 Task: Find connections with filter location Níjar with filter topic #Jobhunterswith filter profile language English with filter current company IMI Precision Engineering with filter school Awadesh Pratap Singh University, Rewa with filter industry Wholesale Apparel and Sewing Supplies with filter service category Management with filter keywords title Board of Directors
Action: Mouse moved to (499, 63)
Screenshot: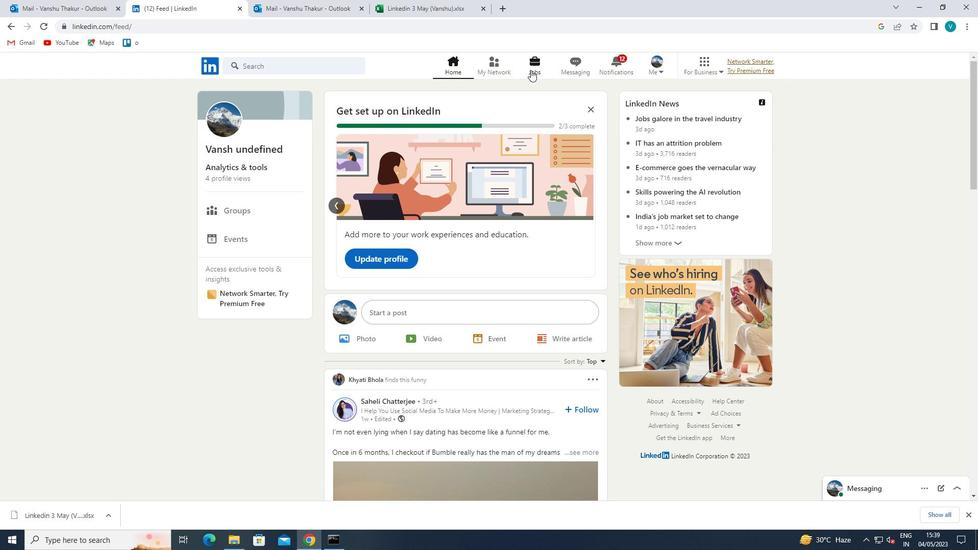 
Action: Mouse pressed left at (499, 63)
Screenshot: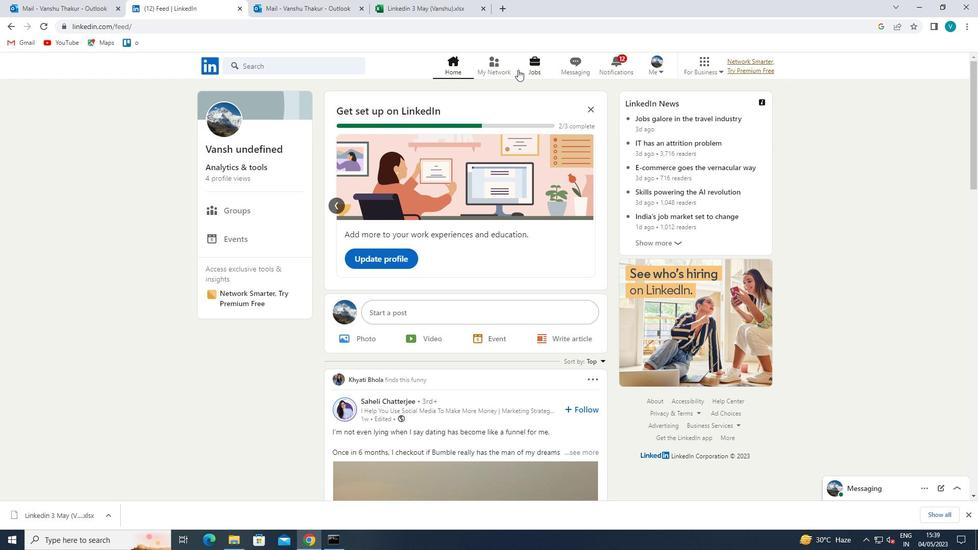 
Action: Mouse moved to (274, 124)
Screenshot: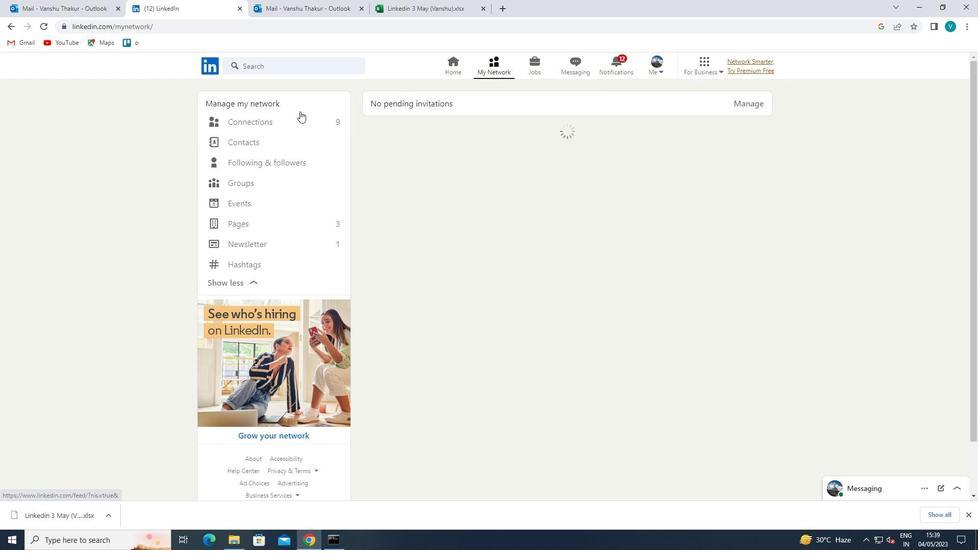 
Action: Mouse pressed left at (274, 124)
Screenshot: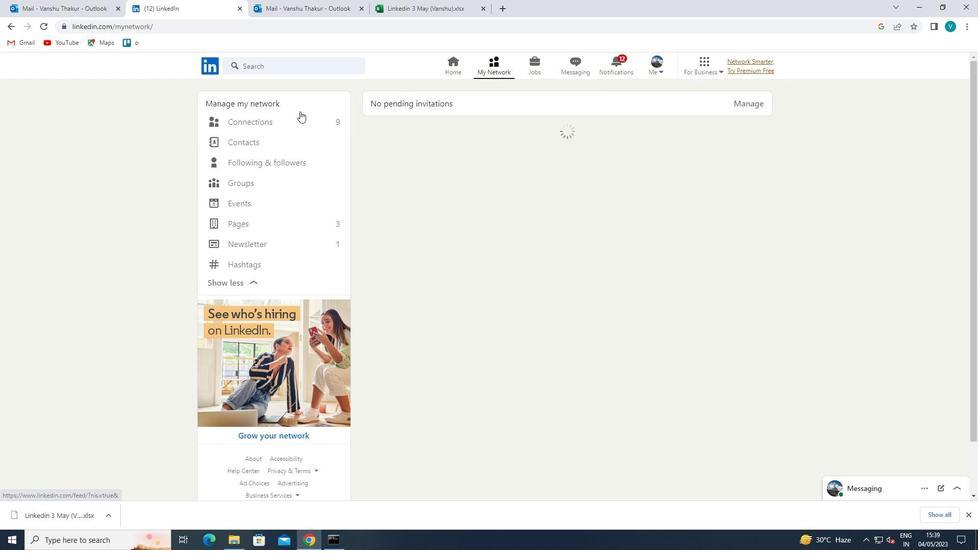 
Action: Mouse moved to (546, 118)
Screenshot: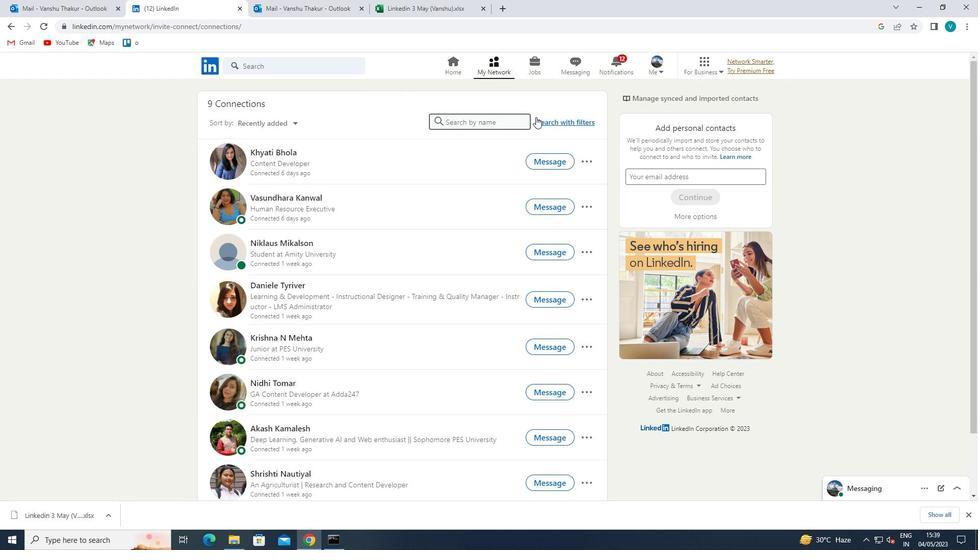 
Action: Mouse pressed left at (546, 118)
Screenshot: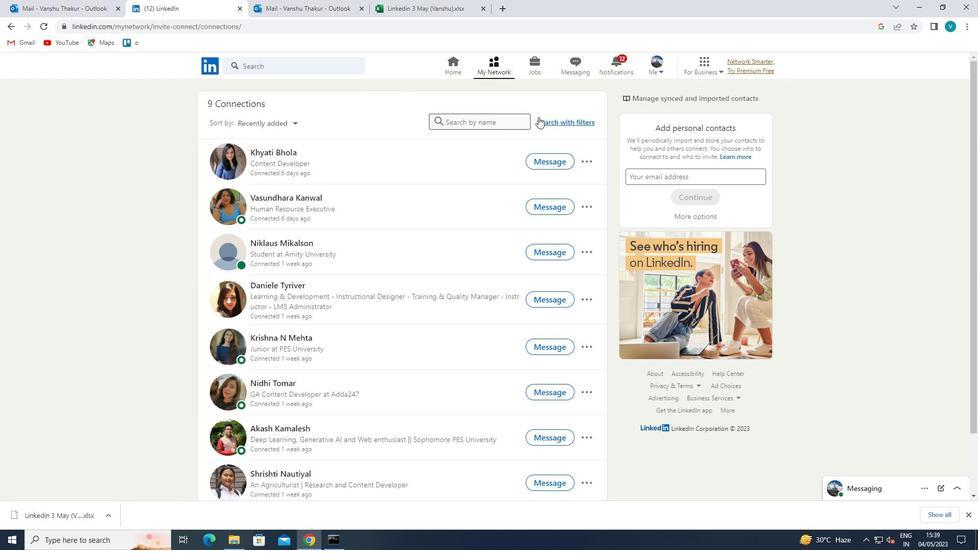 
Action: Mouse moved to (496, 97)
Screenshot: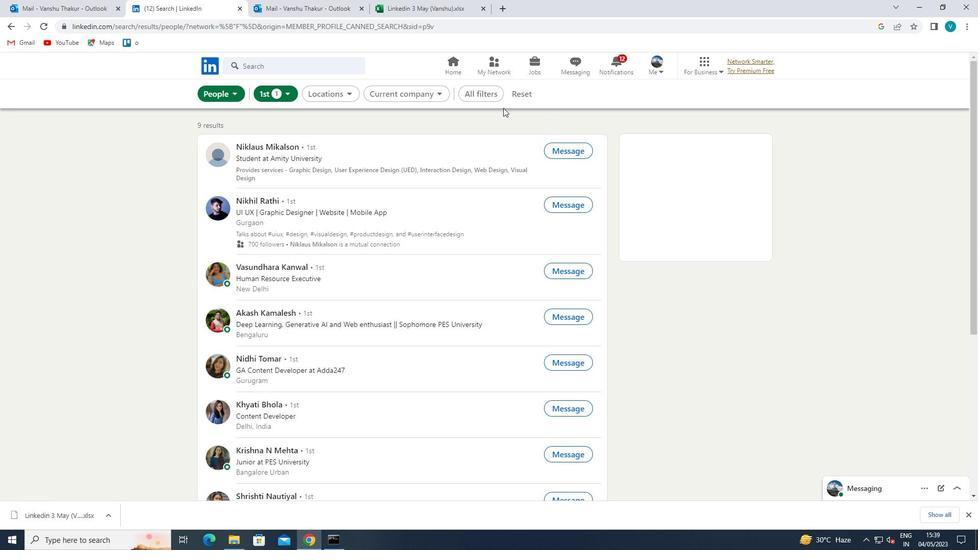 
Action: Mouse pressed left at (496, 97)
Screenshot: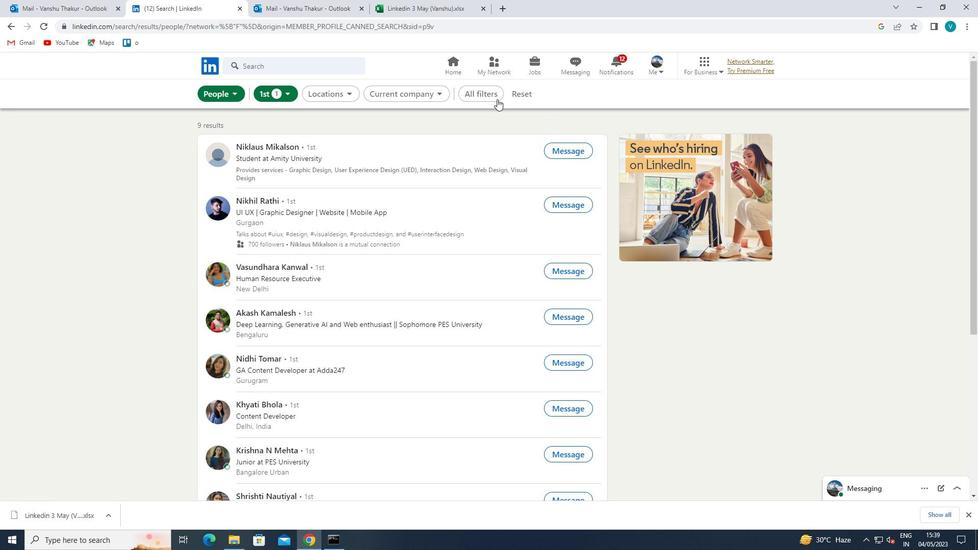 
Action: Mouse moved to (773, 204)
Screenshot: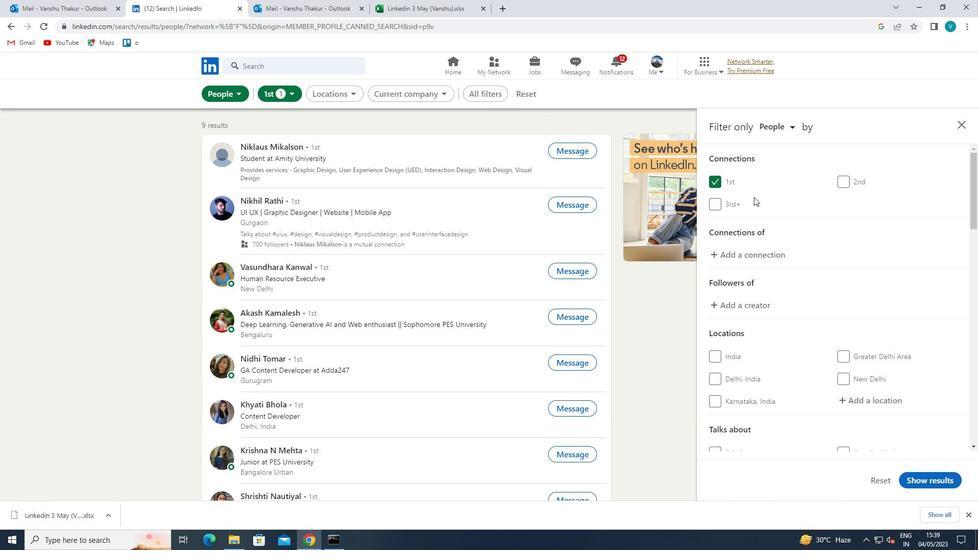 
Action: Mouse scrolled (773, 203) with delta (0, 0)
Screenshot: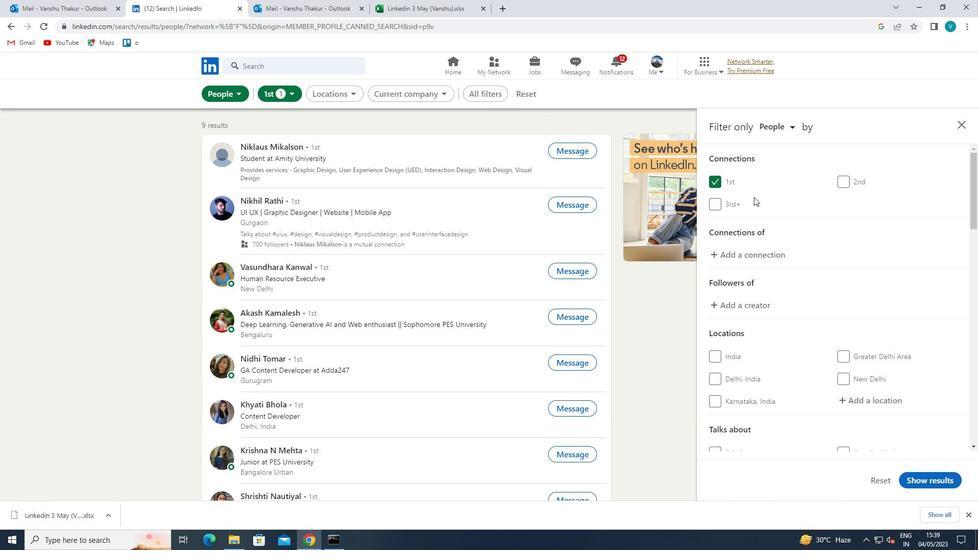 
Action: Mouse moved to (773, 204)
Screenshot: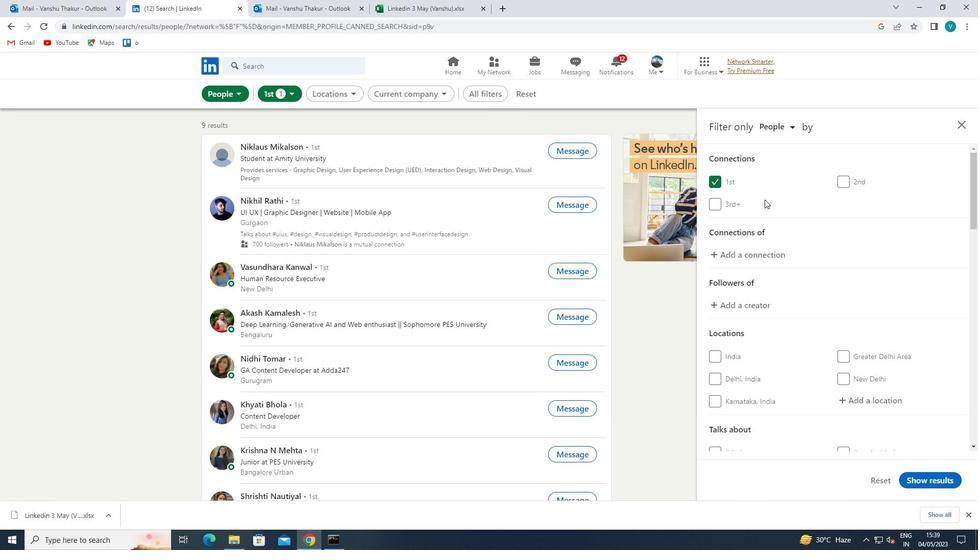
Action: Mouse scrolled (773, 203) with delta (0, 0)
Screenshot: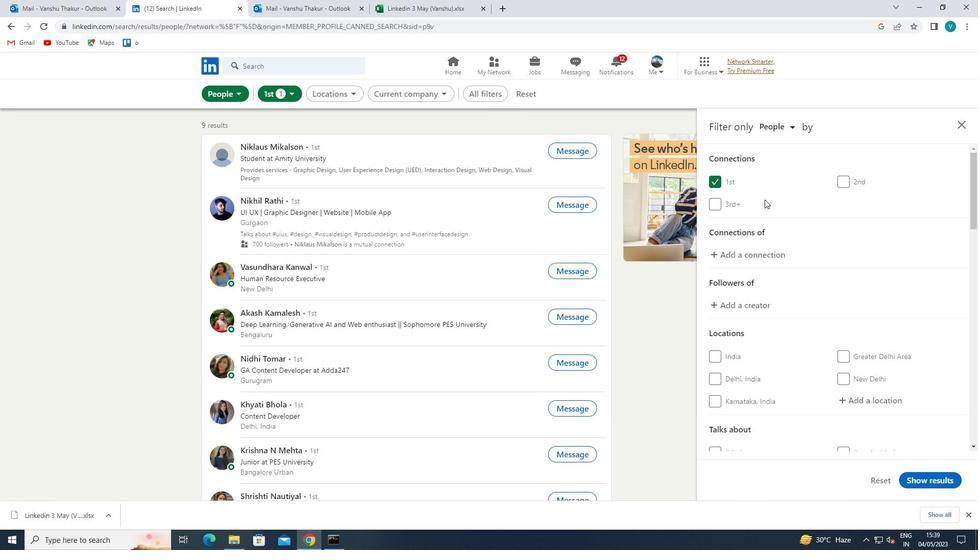 
Action: Mouse moved to (857, 298)
Screenshot: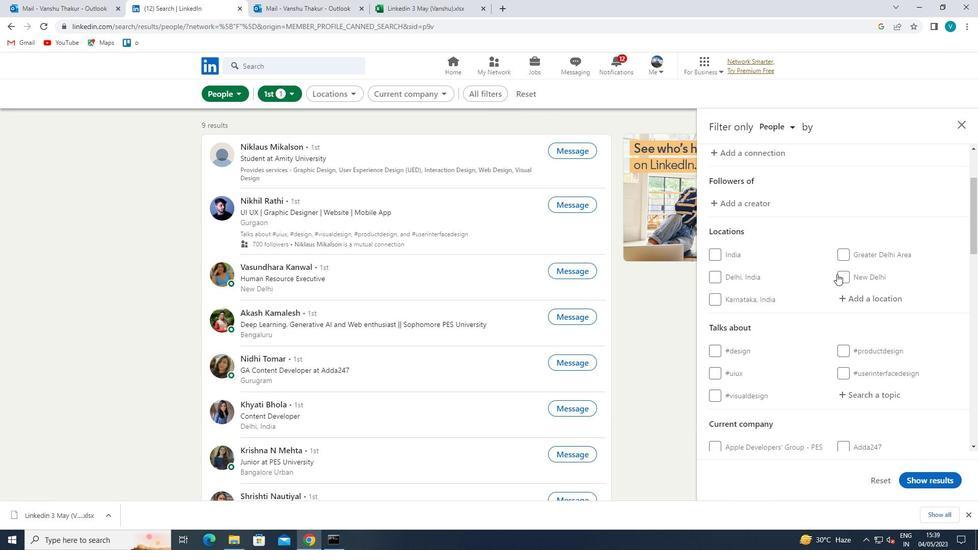 
Action: Mouse pressed left at (857, 298)
Screenshot: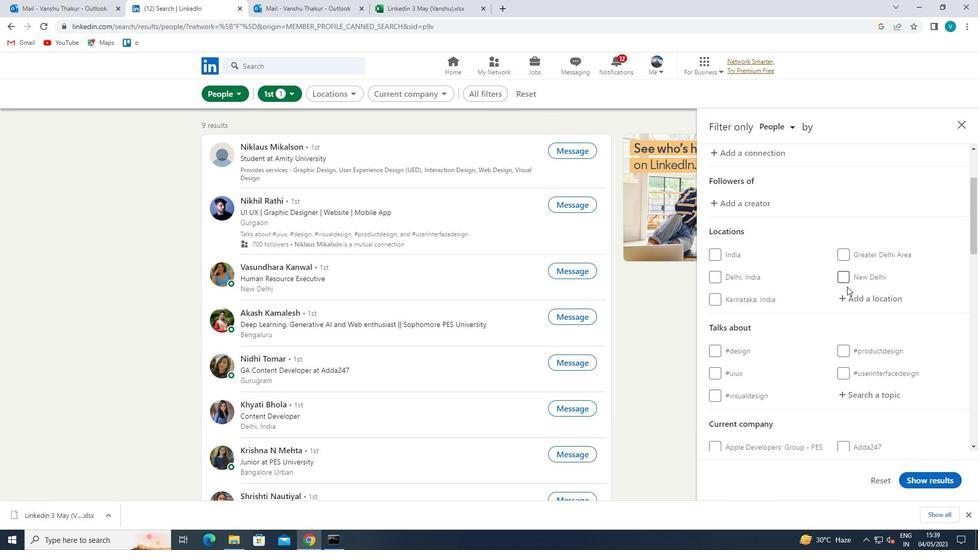 
Action: Mouse moved to (755, 266)
Screenshot: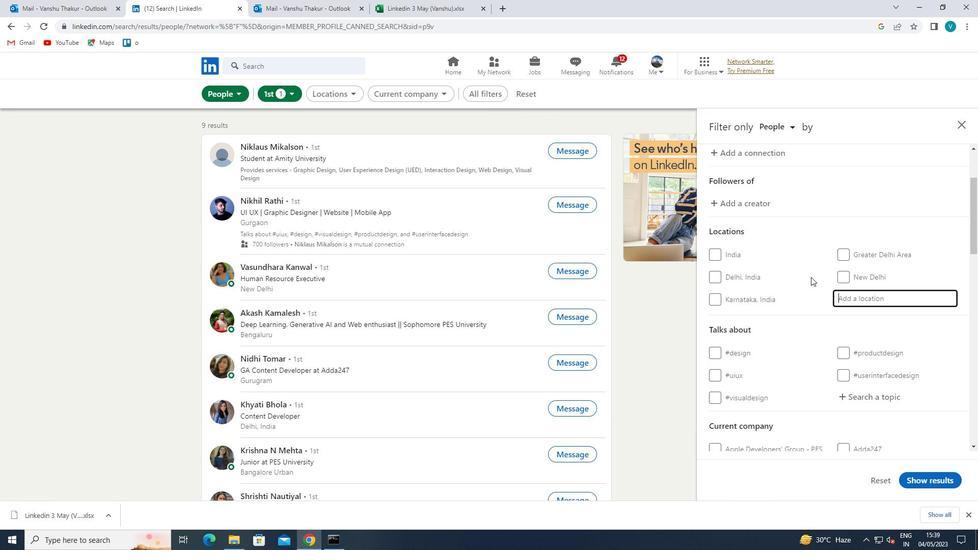 
Action: Key pressed <Key.shift>NIJAR
Screenshot: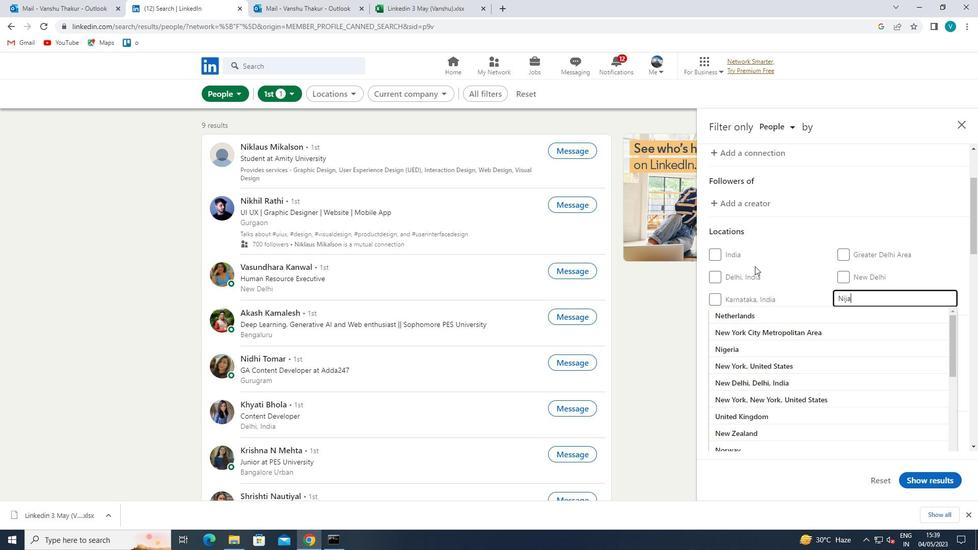 
Action: Mouse moved to (751, 313)
Screenshot: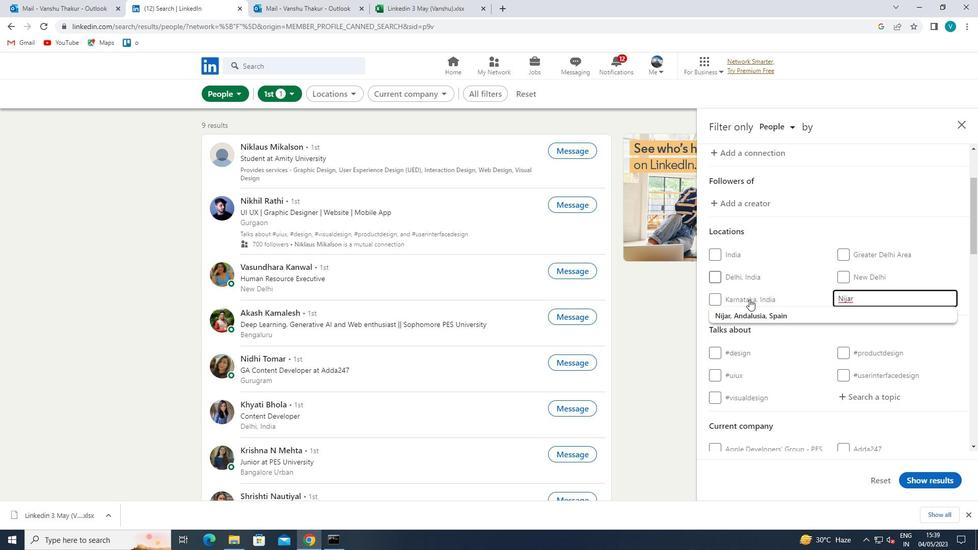 
Action: Mouse pressed left at (751, 313)
Screenshot: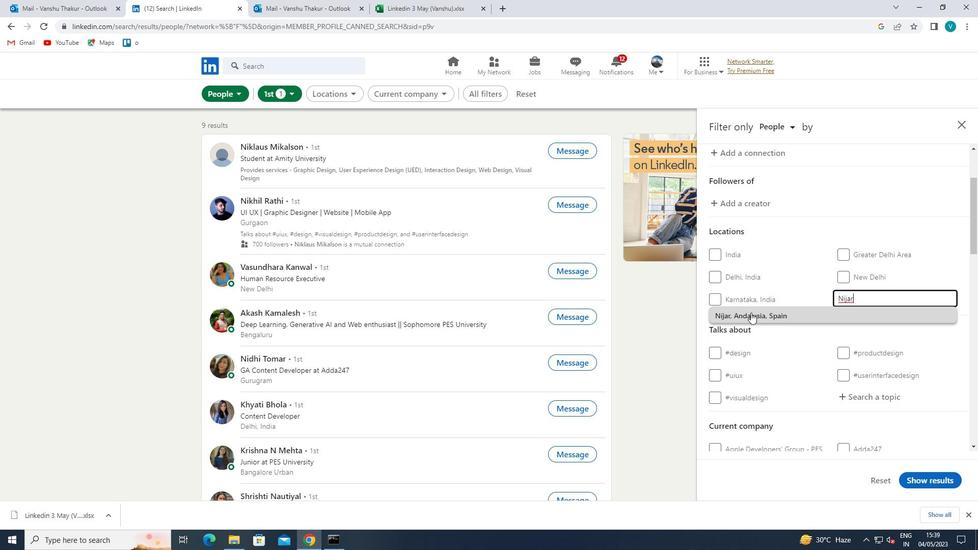 
Action: Mouse moved to (844, 343)
Screenshot: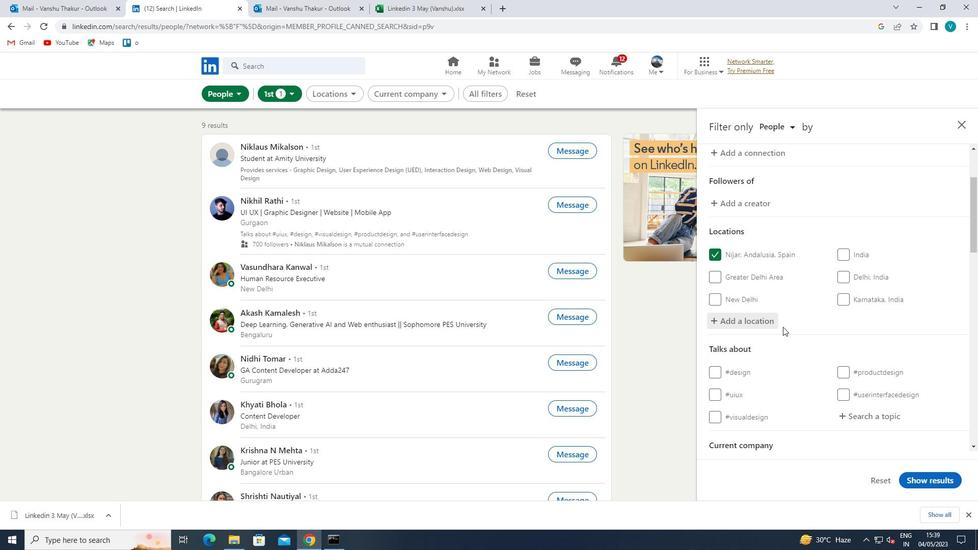 
Action: Mouse scrolled (844, 342) with delta (0, 0)
Screenshot: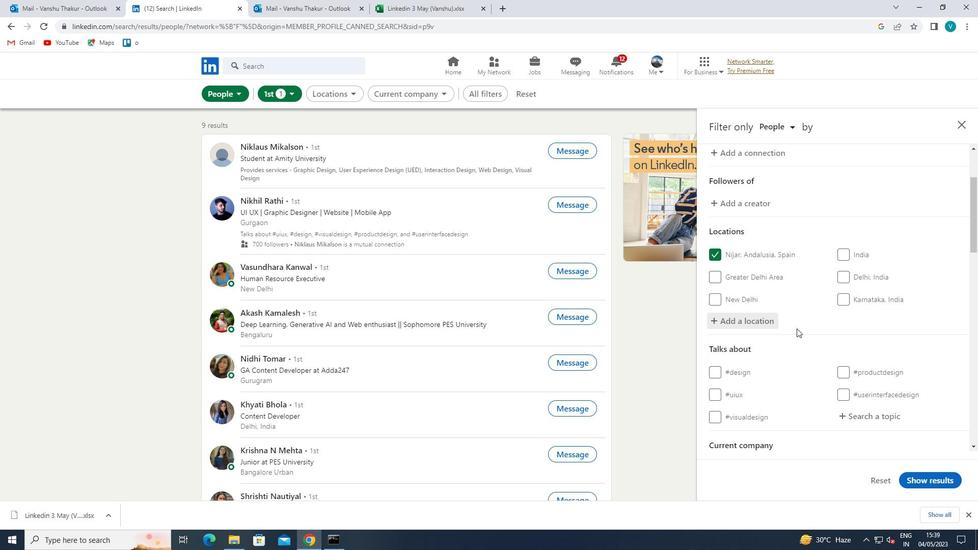 
Action: Mouse moved to (862, 362)
Screenshot: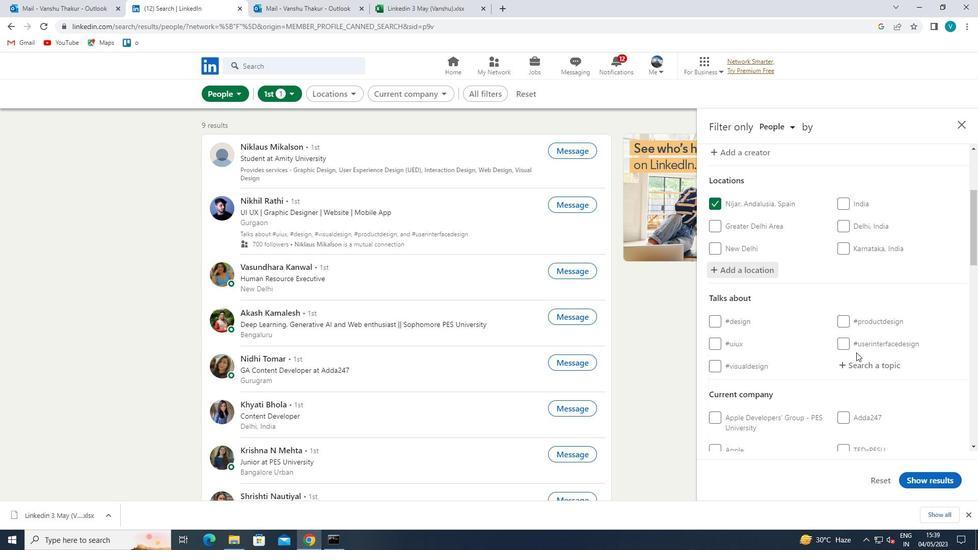 
Action: Mouse pressed left at (862, 362)
Screenshot: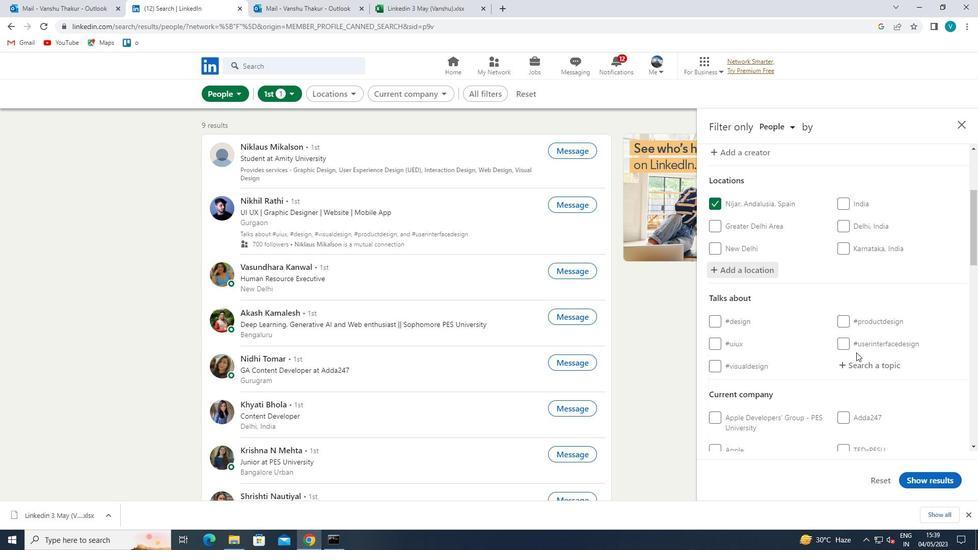 
Action: Mouse moved to (616, 225)
Screenshot: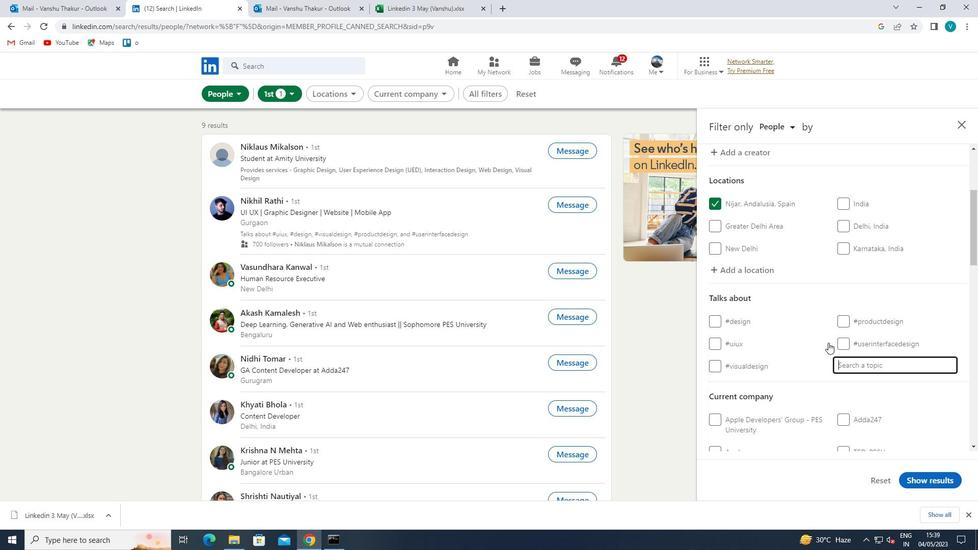 
Action: Key pressed JOBHUNTER
Screenshot: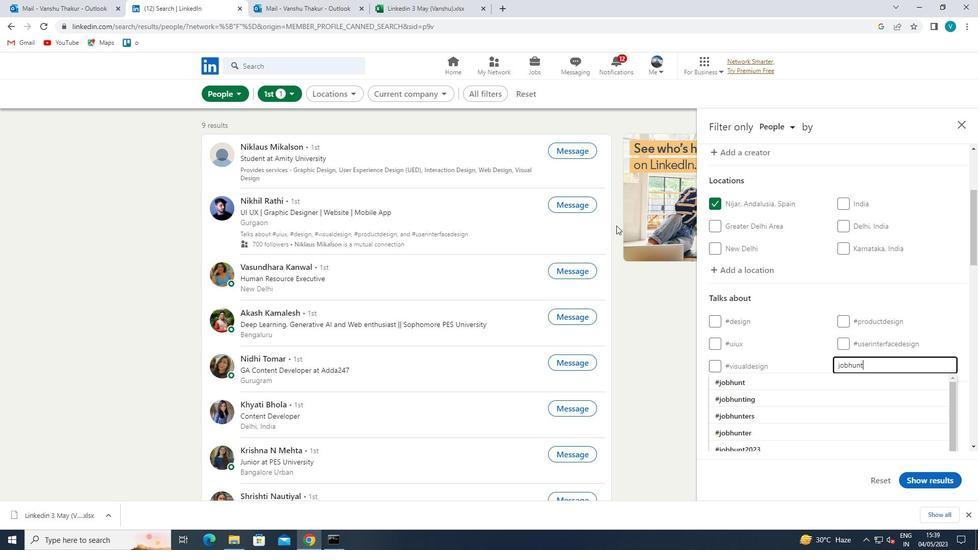 
Action: Mouse moved to (759, 379)
Screenshot: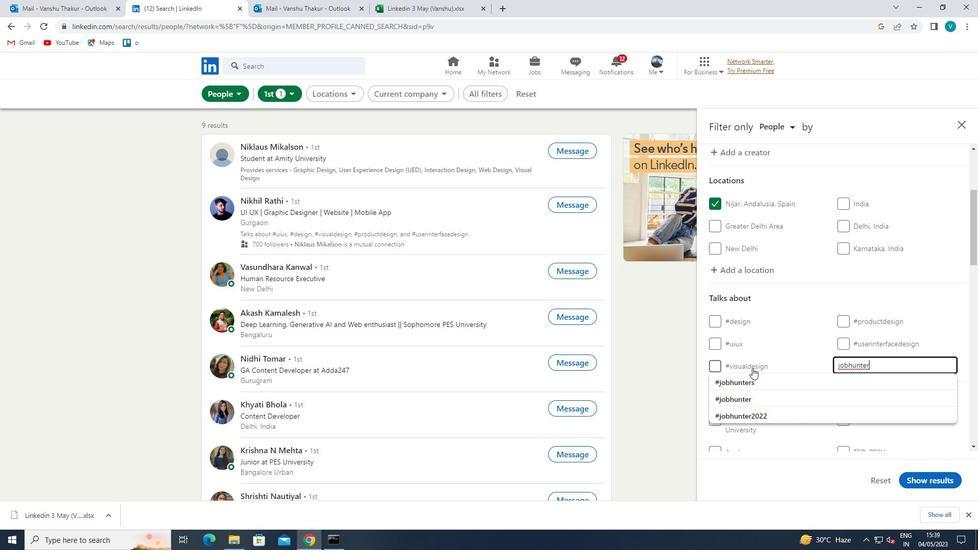 
Action: Mouse pressed left at (759, 379)
Screenshot: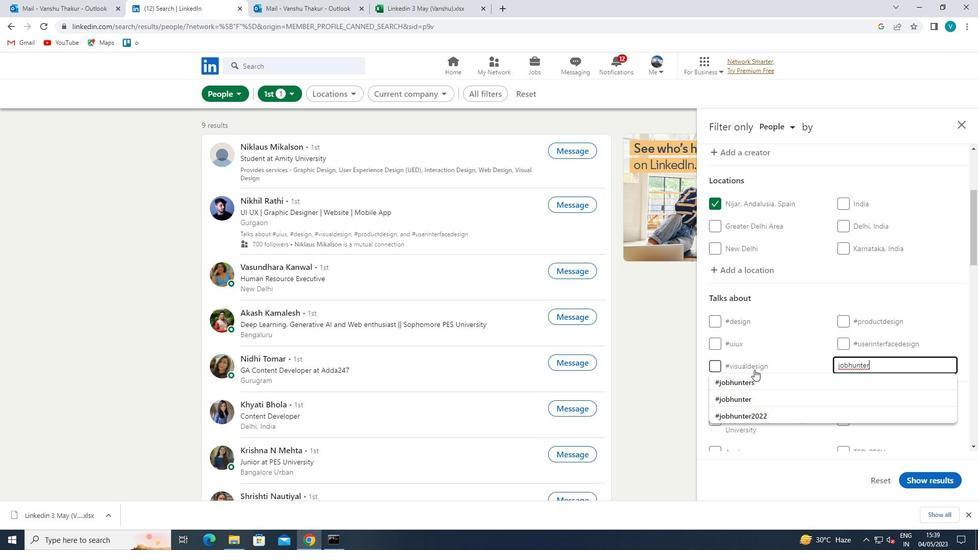 
Action: Mouse moved to (778, 328)
Screenshot: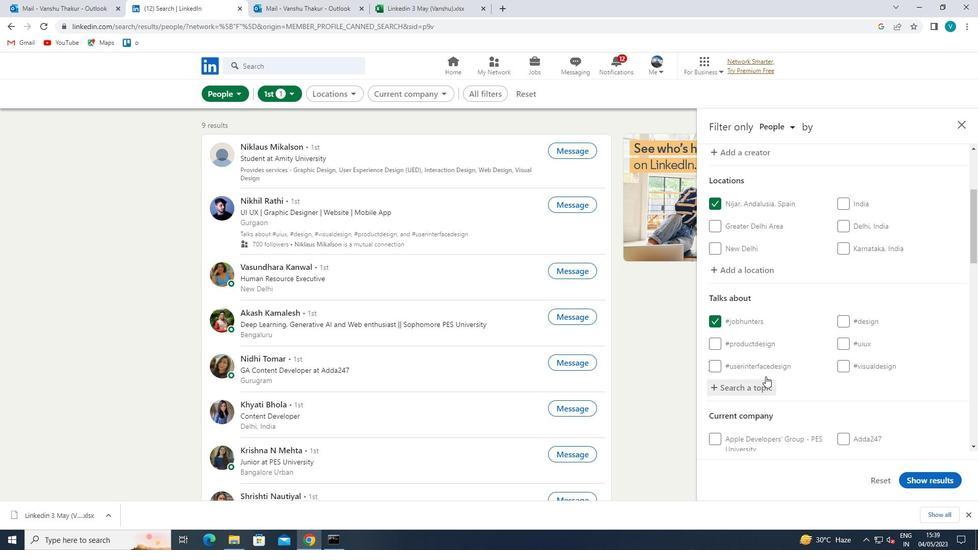 
Action: Mouse scrolled (778, 328) with delta (0, 0)
Screenshot: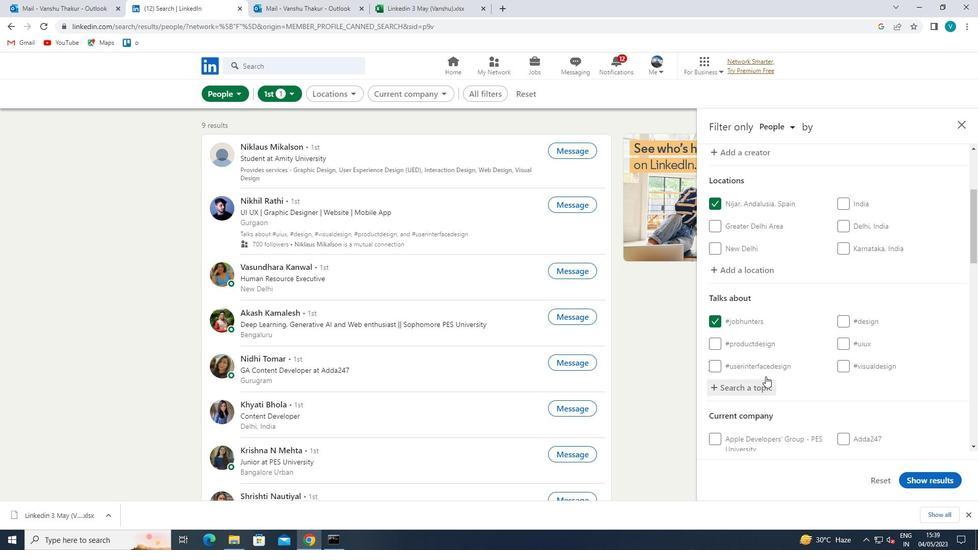 
Action: Mouse moved to (780, 328)
Screenshot: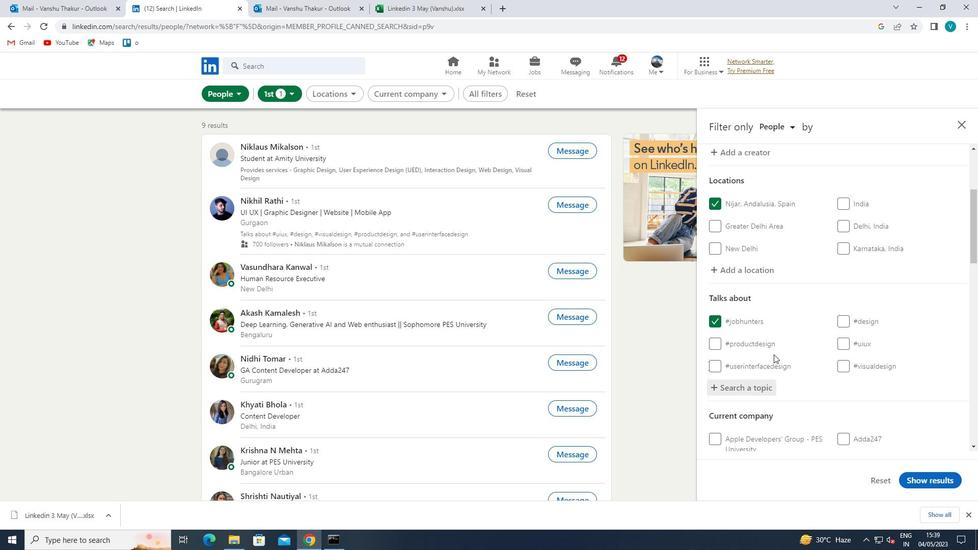 
Action: Mouse scrolled (780, 327) with delta (0, 0)
Screenshot: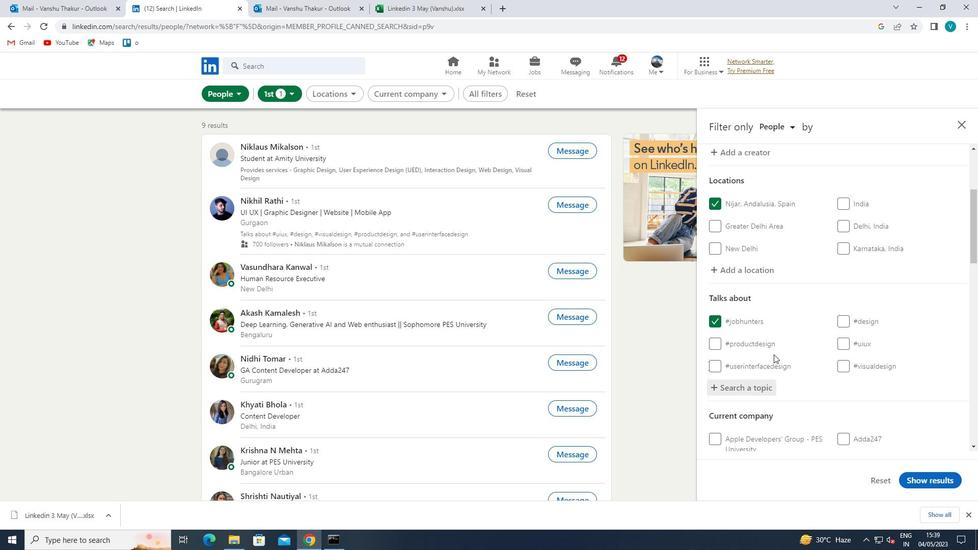 
Action: Mouse moved to (782, 328)
Screenshot: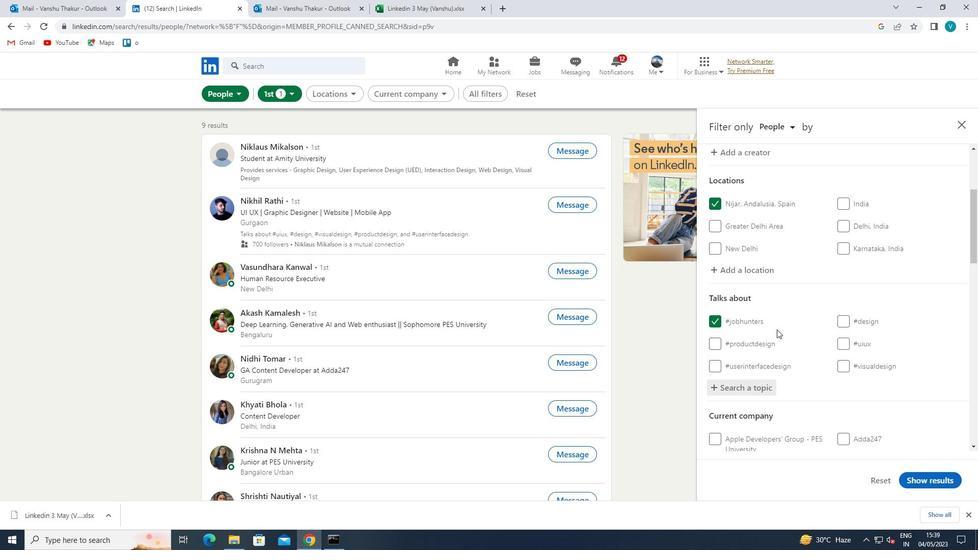 
Action: Mouse scrolled (782, 327) with delta (0, 0)
Screenshot: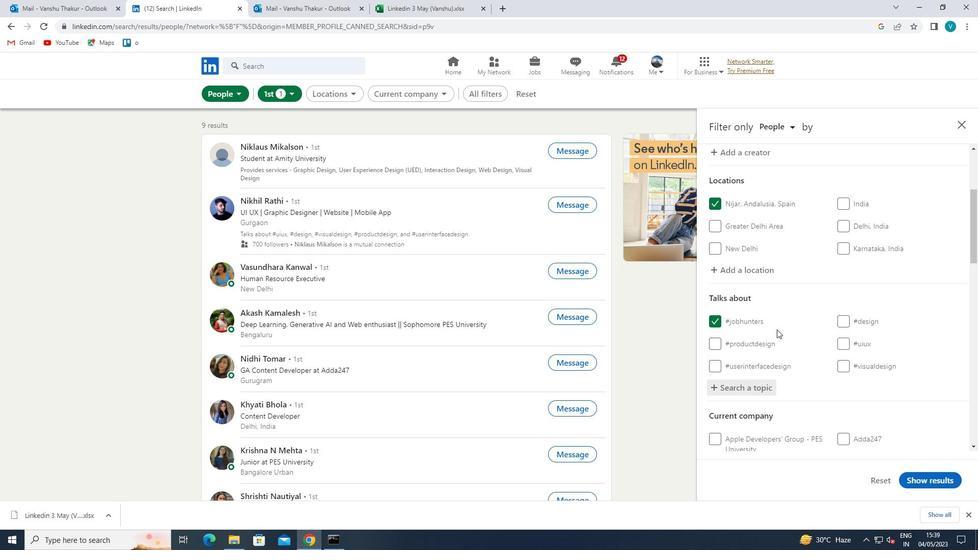 
Action: Mouse moved to (826, 338)
Screenshot: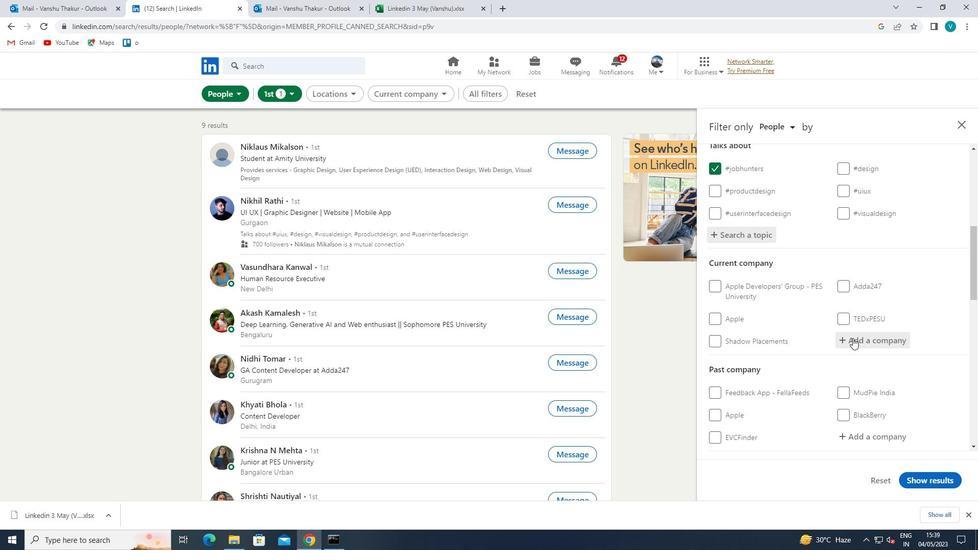 
Action: Mouse scrolled (826, 337) with delta (0, 0)
Screenshot: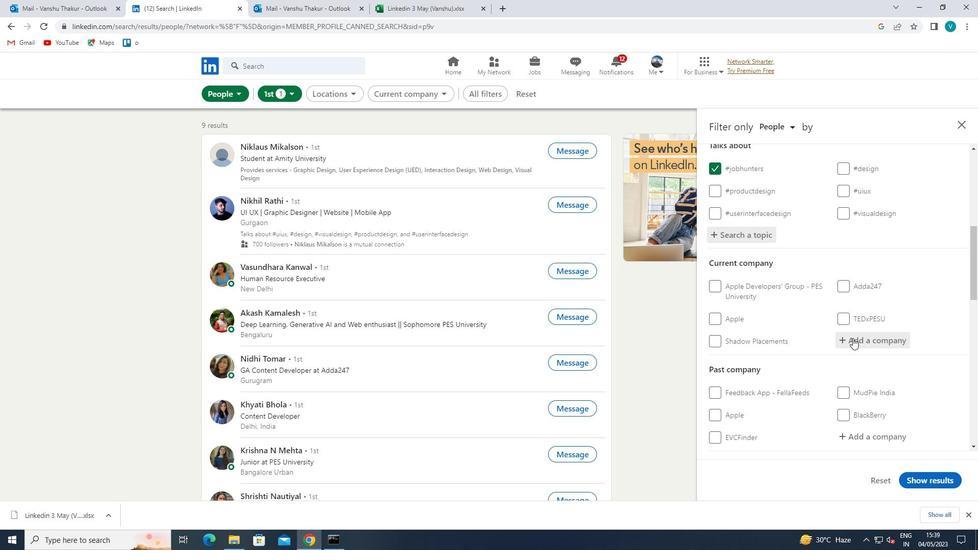 
Action: Mouse moved to (816, 339)
Screenshot: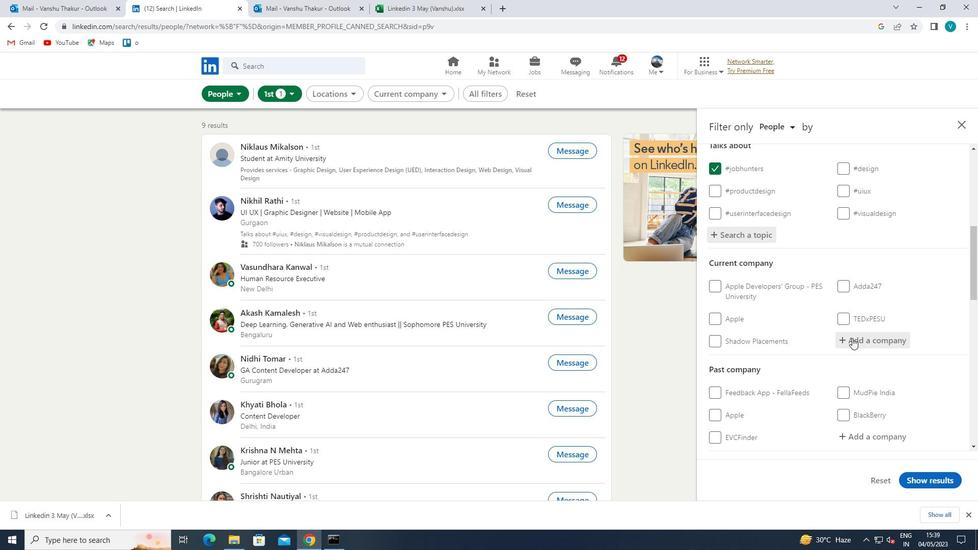 
Action: Mouse scrolled (816, 338) with delta (0, 0)
Screenshot: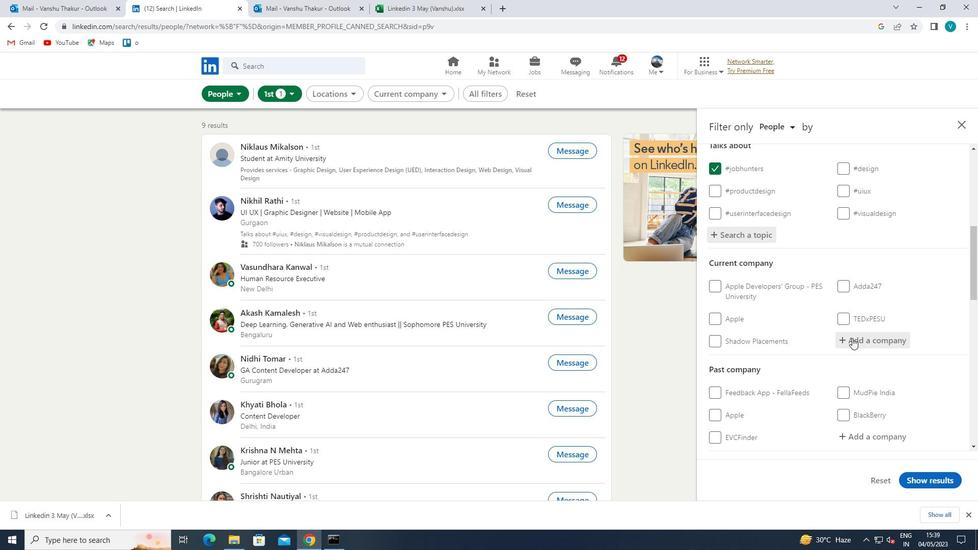
Action: Mouse moved to (813, 339)
Screenshot: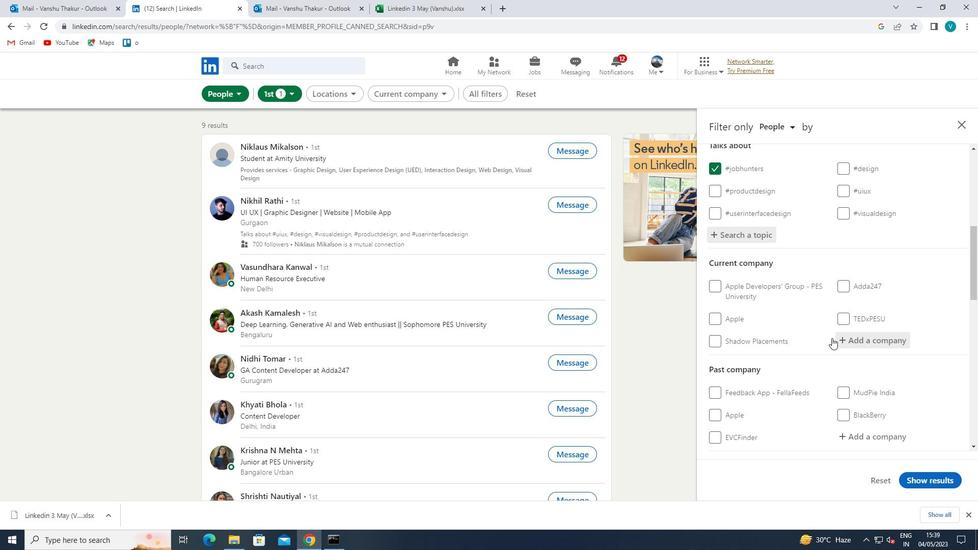 
Action: Mouse scrolled (813, 339) with delta (0, 0)
Screenshot: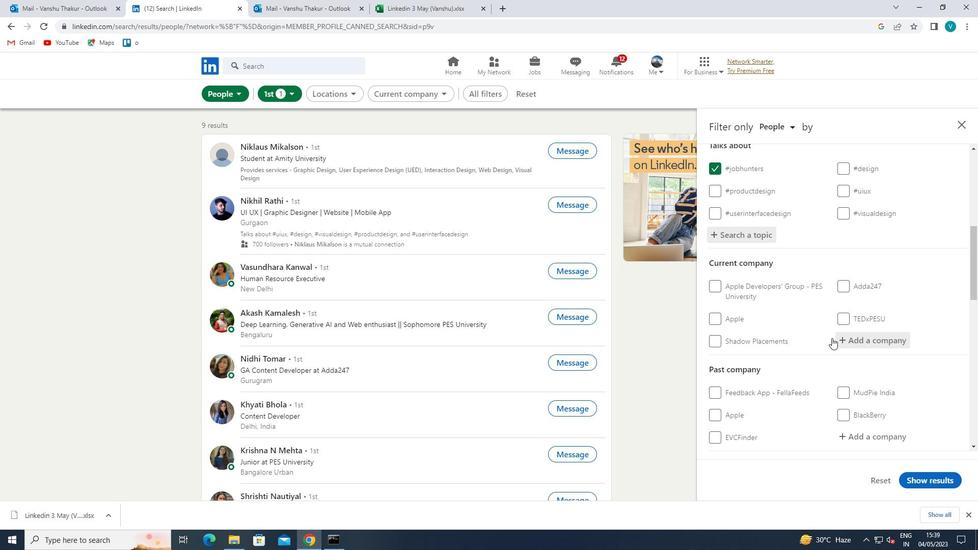 
Action: Mouse moved to (810, 339)
Screenshot: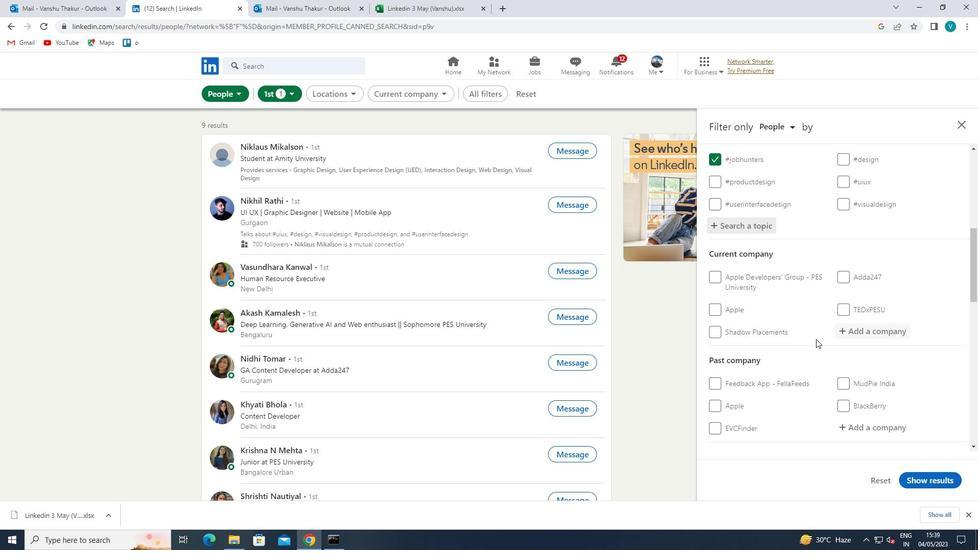 
Action: Mouse scrolled (810, 339) with delta (0, 0)
Screenshot: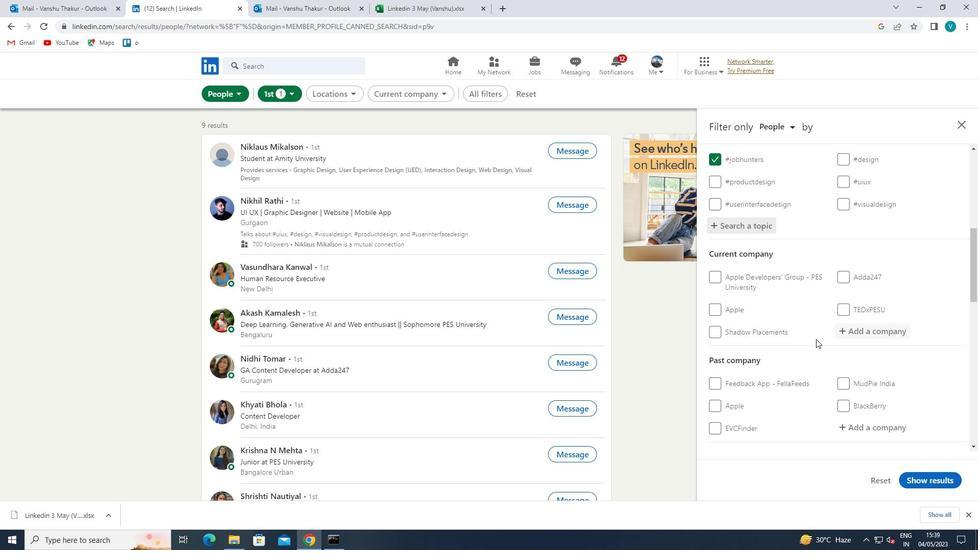 
Action: Mouse moved to (806, 339)
Screenshot: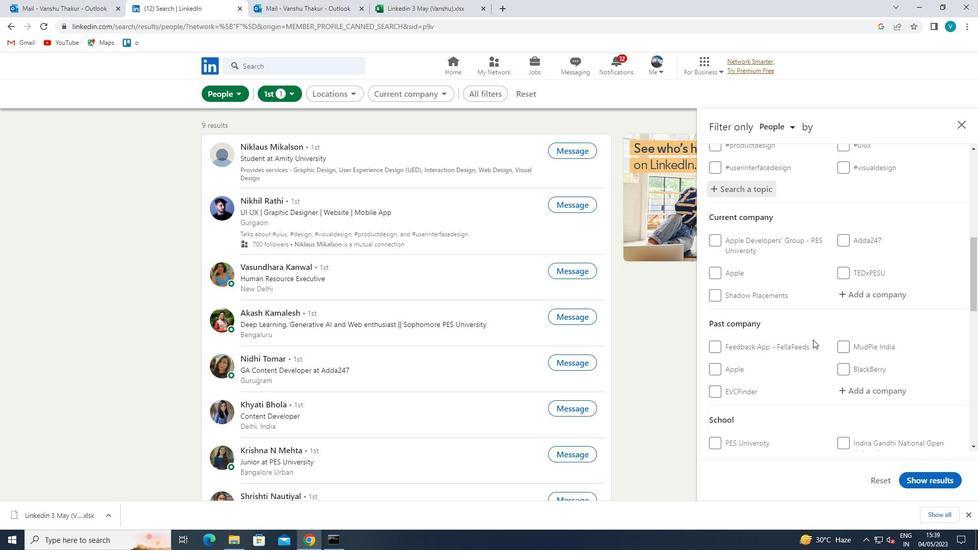 
Action: Mouse scrolled (806, 339) with delta (0, 0)
Screenshot: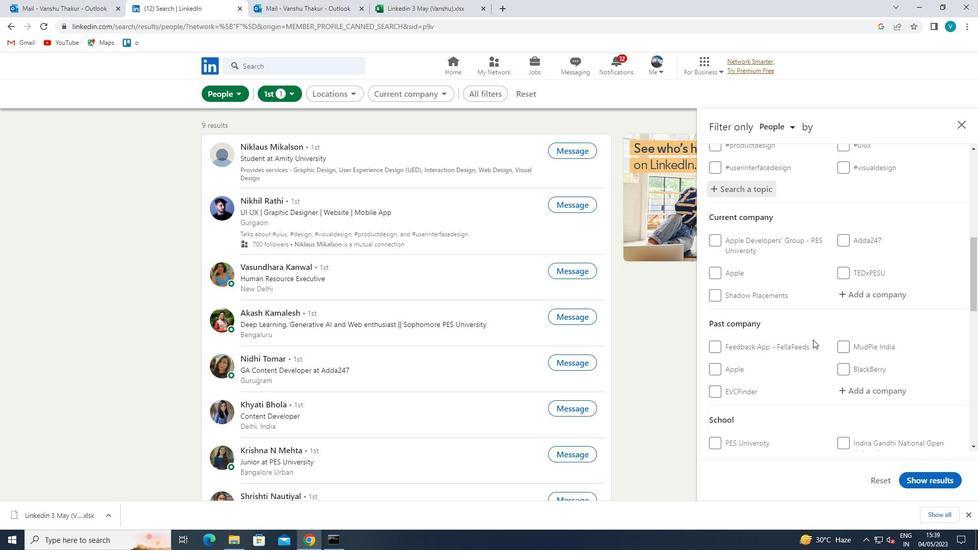 
Action: Mouse moved to (804, 339)
Screenshot: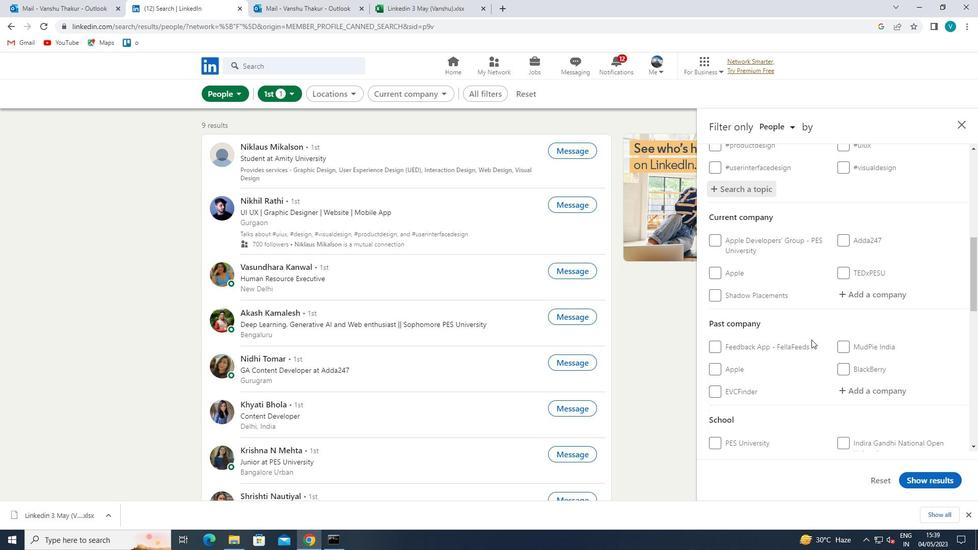 
Action: Mouse scrolled (804, 339) with delta (0, 0)
Screenshot: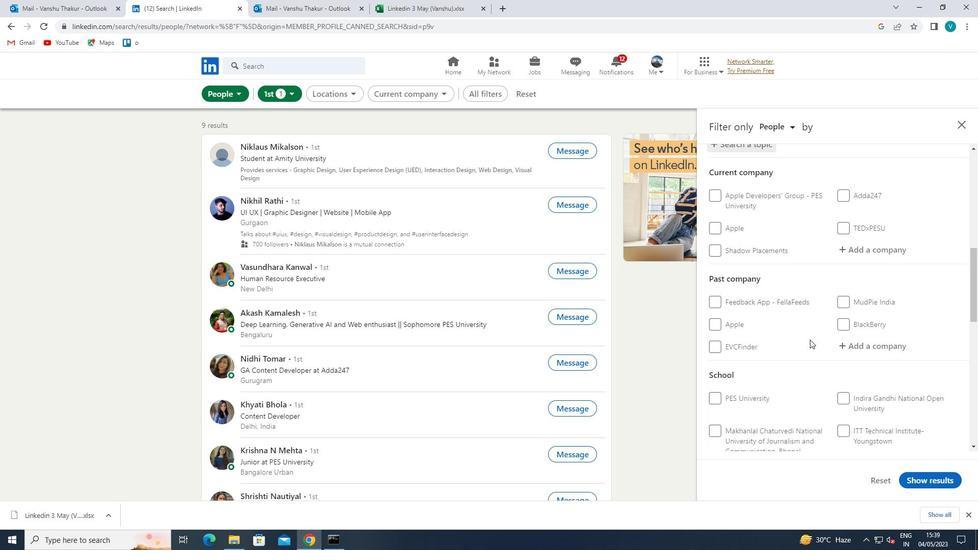 
Action: Mouse scrolled (804, 339) with delta (0, 0)
Screenshot: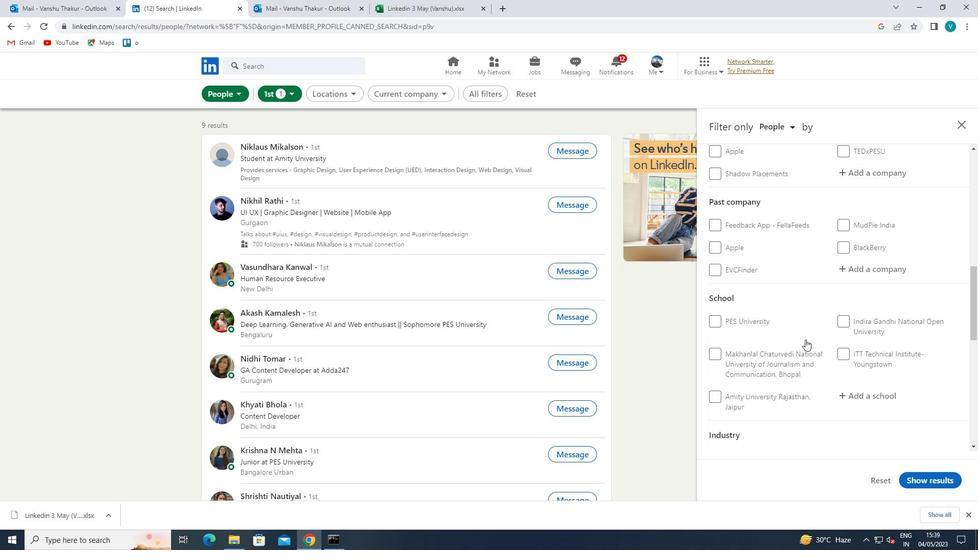 
Action: Mouse moved to (718, 386)
Screenshot: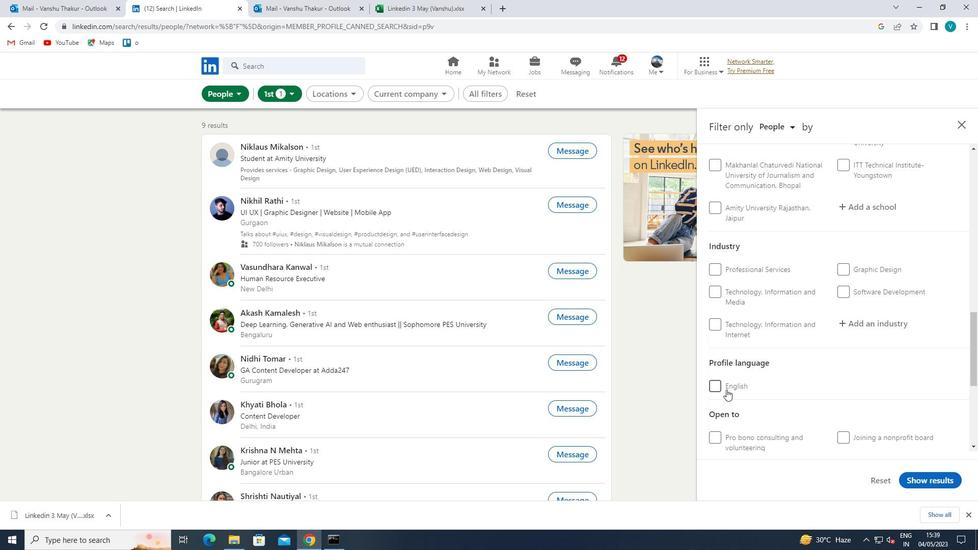 
Action: Mouse pressed left at (718, 386)
Screenshot: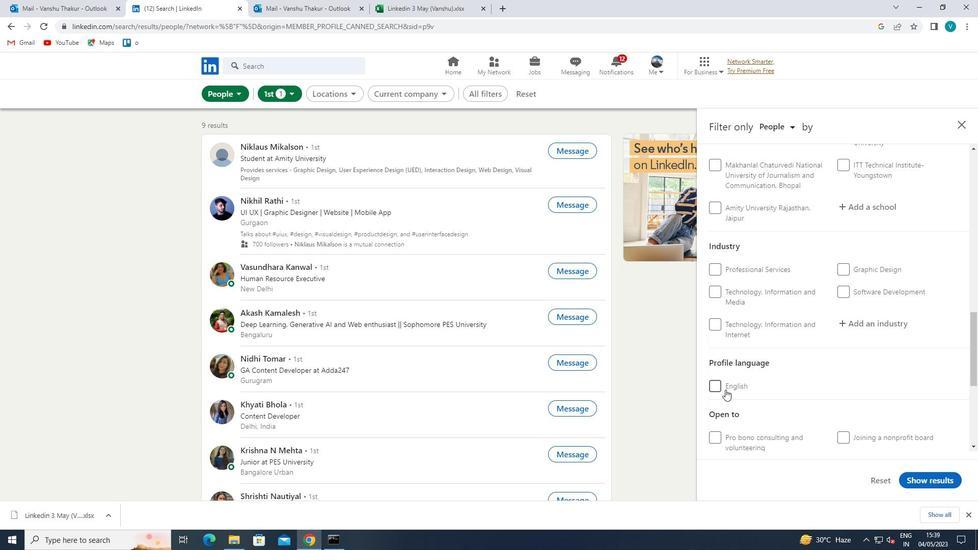
Action: Mouse moved to (747, 372)
Screenshot: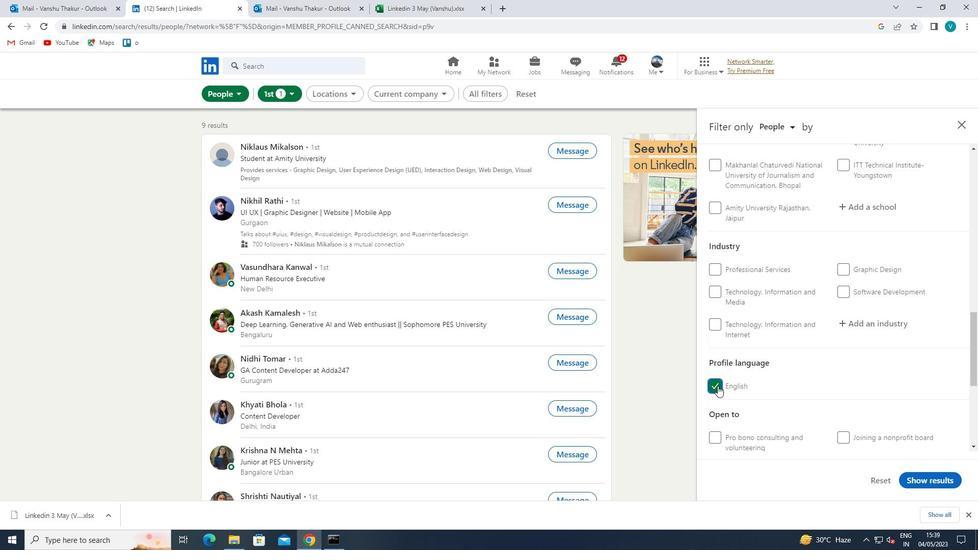 
Action: Mouse scrolled (747, 372) with delta (0, 0)
Screenshot: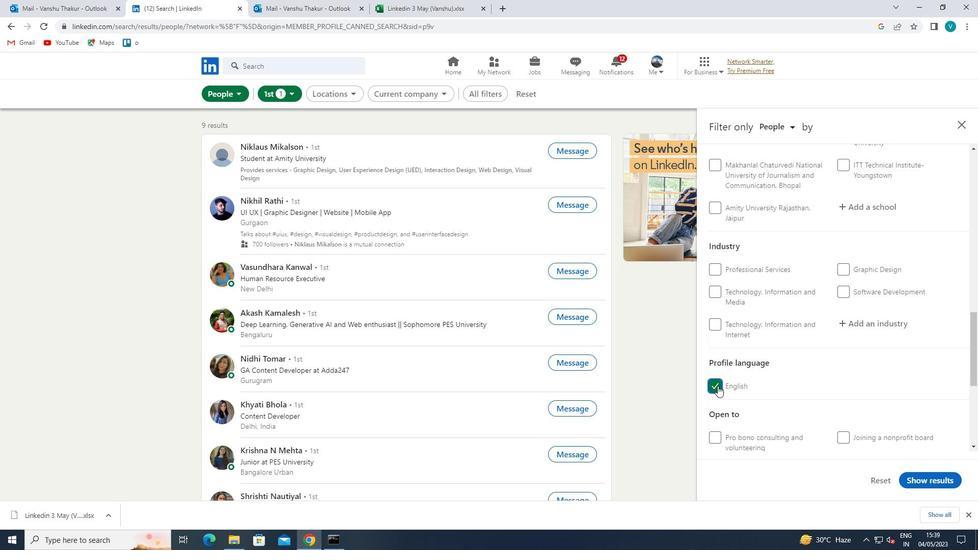 
Action: Mouse moved to (753, 368)
Screenshot: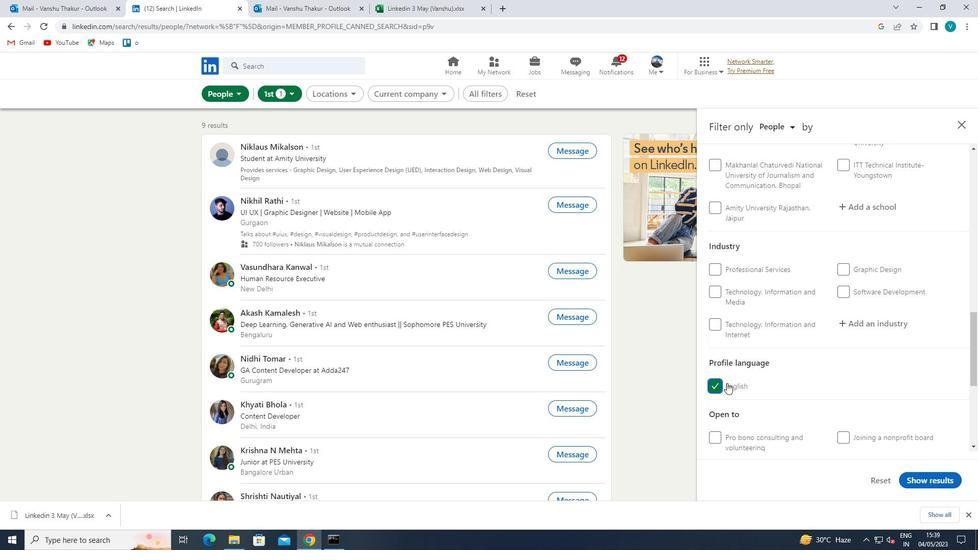 
Action: Mouse scrolled (753, 368) with delta (0, 0)
Screenshot: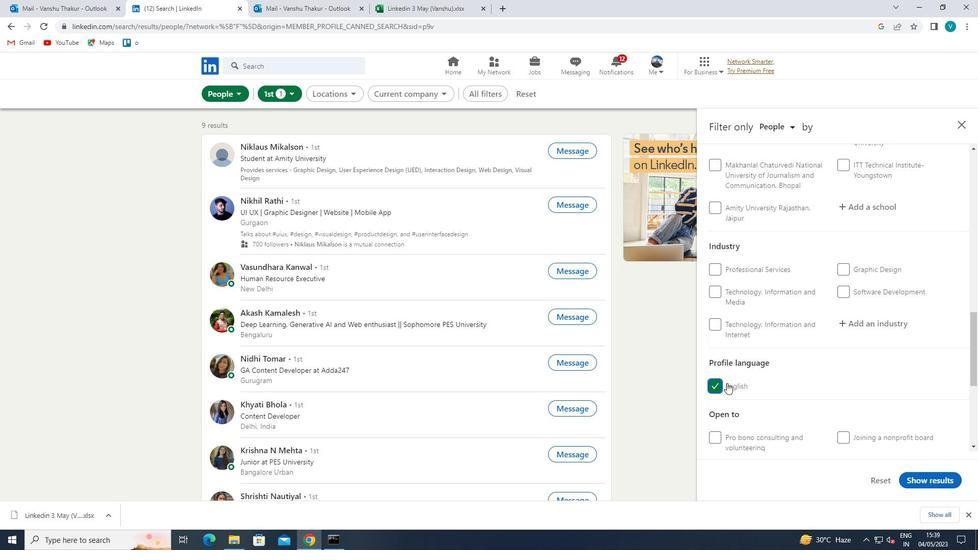 
Action: Mouse moved to (758, 366)
Screenshot: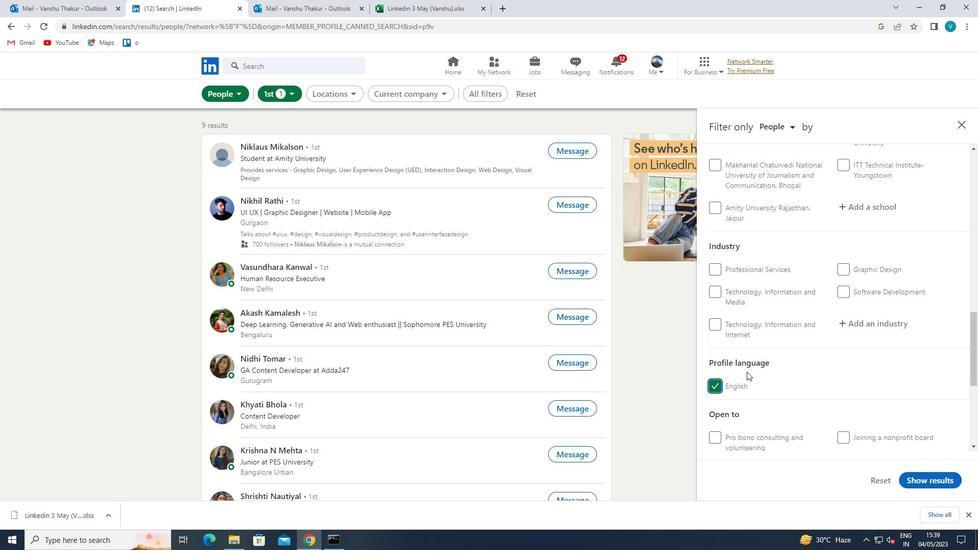 
Action: Mouse scrolled (758, 366) with delta (0, 0)
Screenshot: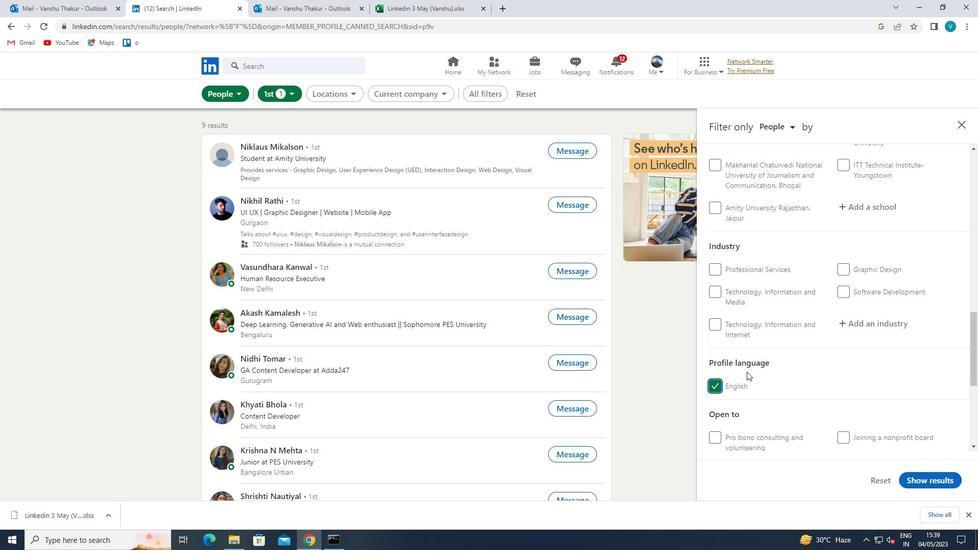 
Action: Mouse moved to (764, 365)
Screenshot: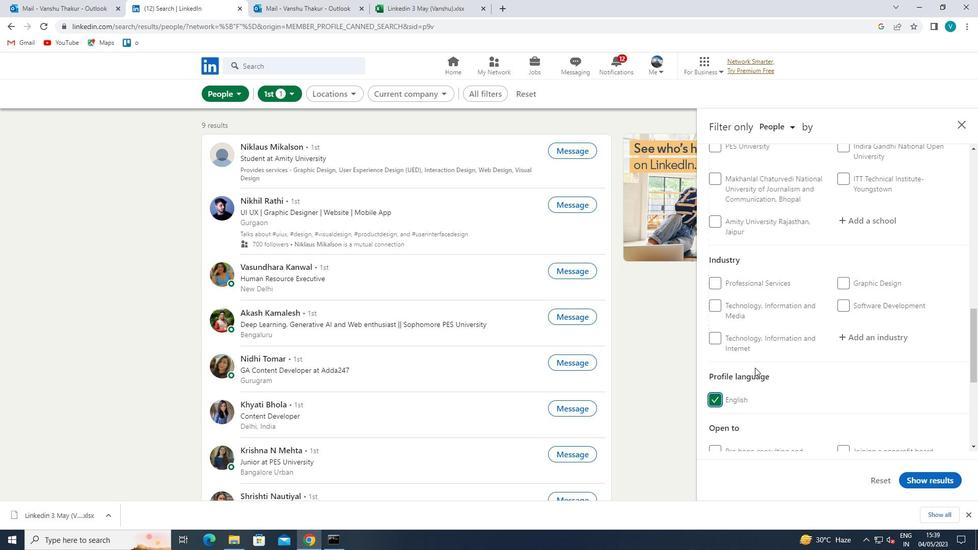 
Action: Mouse scrolled (764, 365) with delta (0, 0)
Screenshot: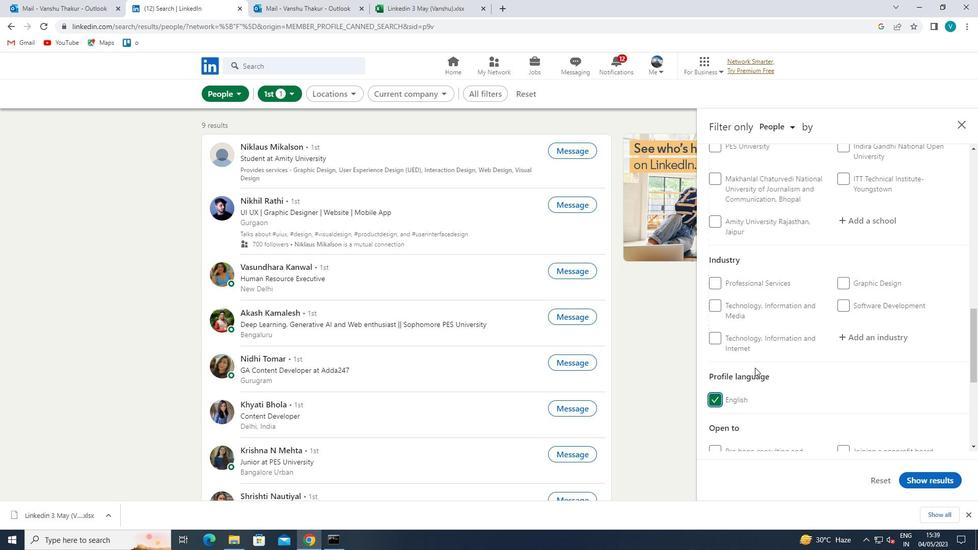 
Action: Mouse moved to (773, 363)
Screenshot: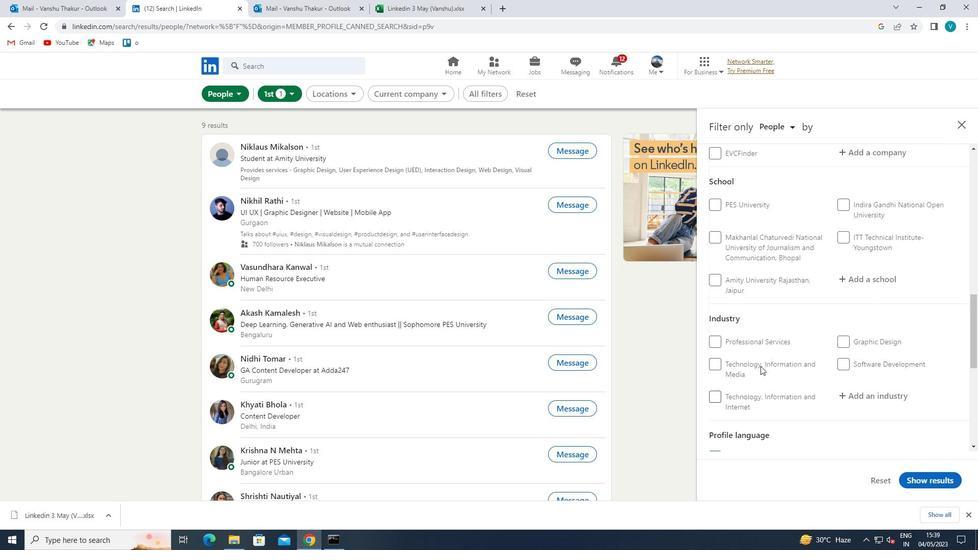 
Action: Mouse scrolled (773, 363) with delta (0, 0)
Screenshot: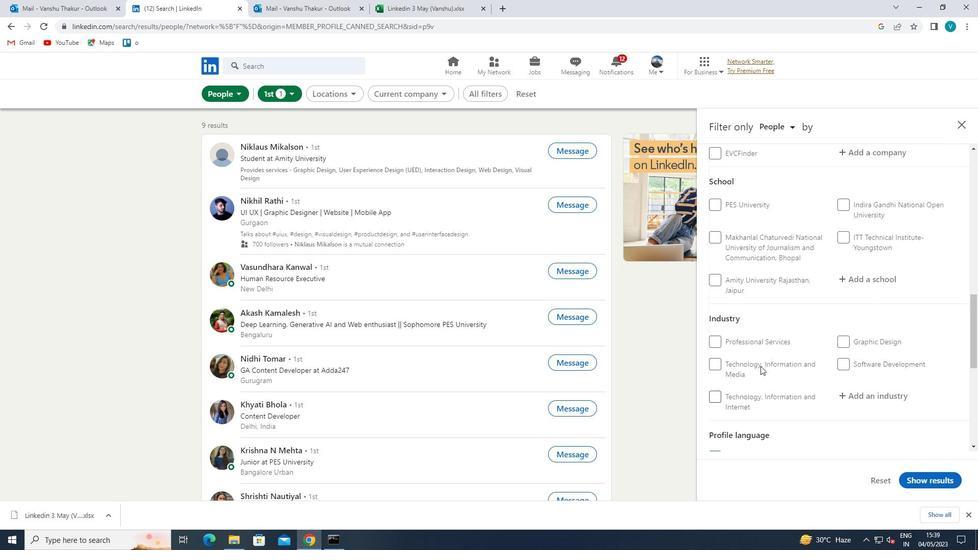 
Action: Mouse moved to (785, 359)
Screenshot: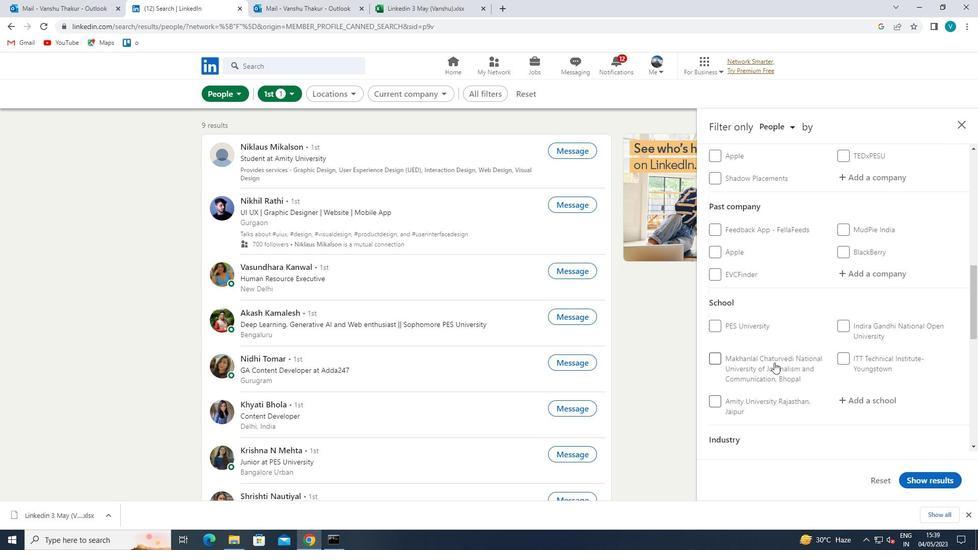 
Action: Mouse scrolled (785, 360) with delta (0, 0)
Screenshot: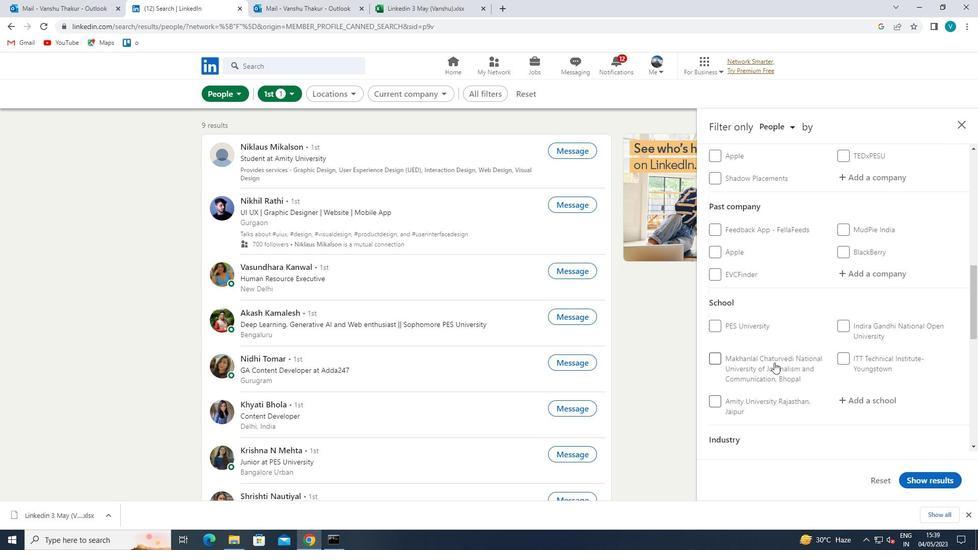 
Action: Mouse moved to (864, 297)
Screenshot: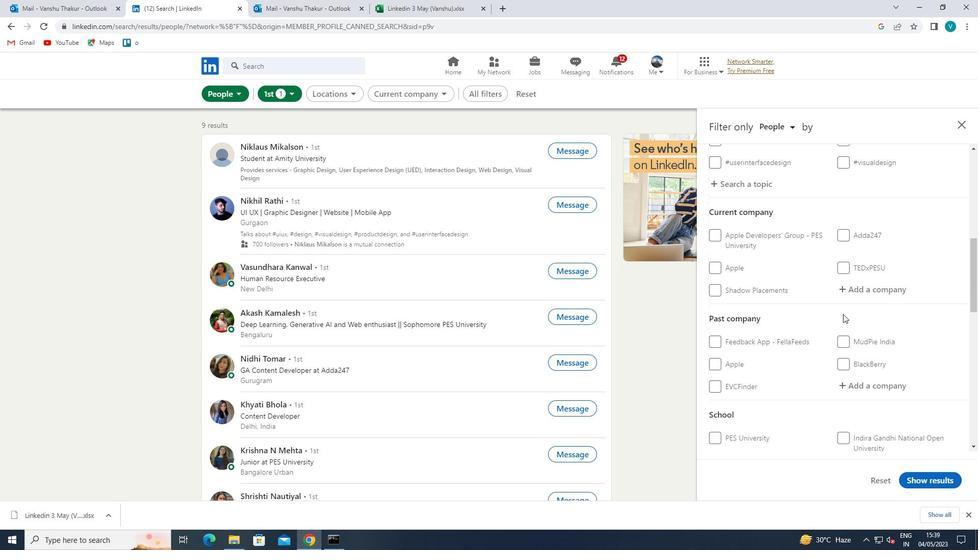 
Action: Mouse pressed left at (864, 297)
Screenshot: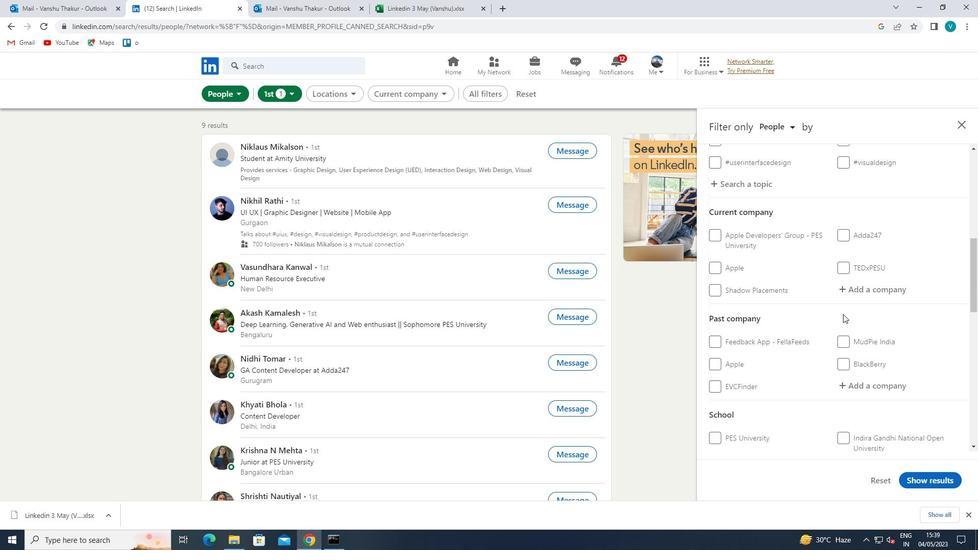 
Action: Mouse moved to (871, 291)
Screenshot: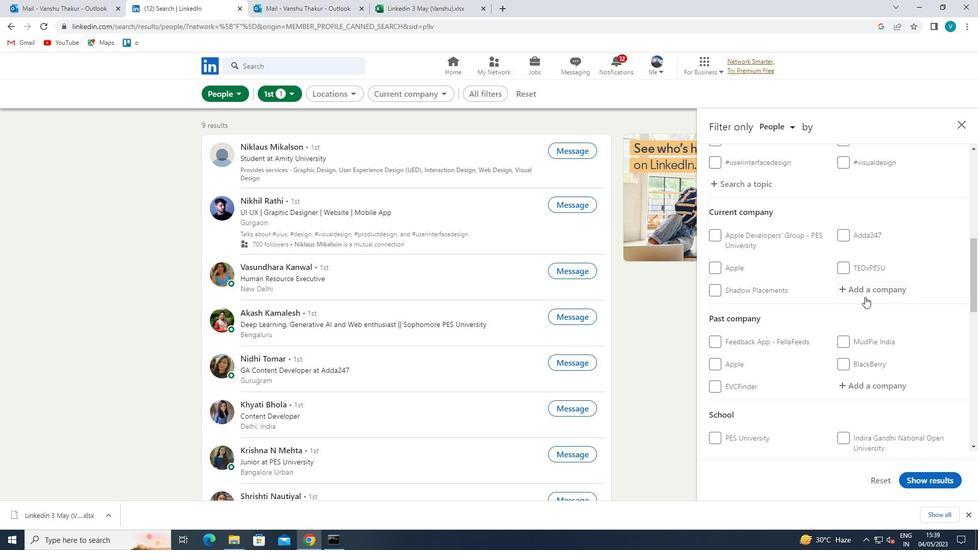 
Action: Mouse pressed left at (871, 291)
Screenshot: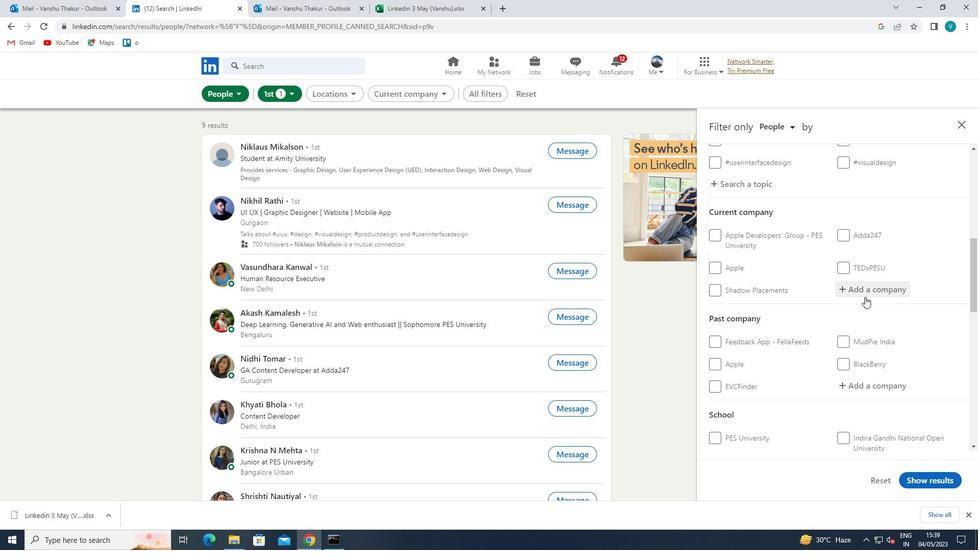 
Action: Mouse moved to (694, 214)
Screenshot: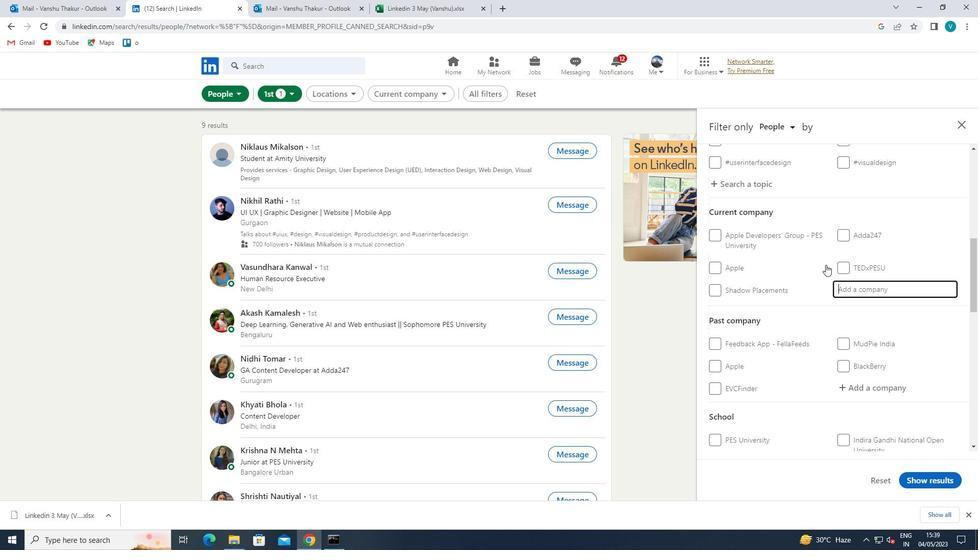 
Action: Key pressed <Key.shift>IMI<Key.space><Key.shift>PRECISION
Screenshot: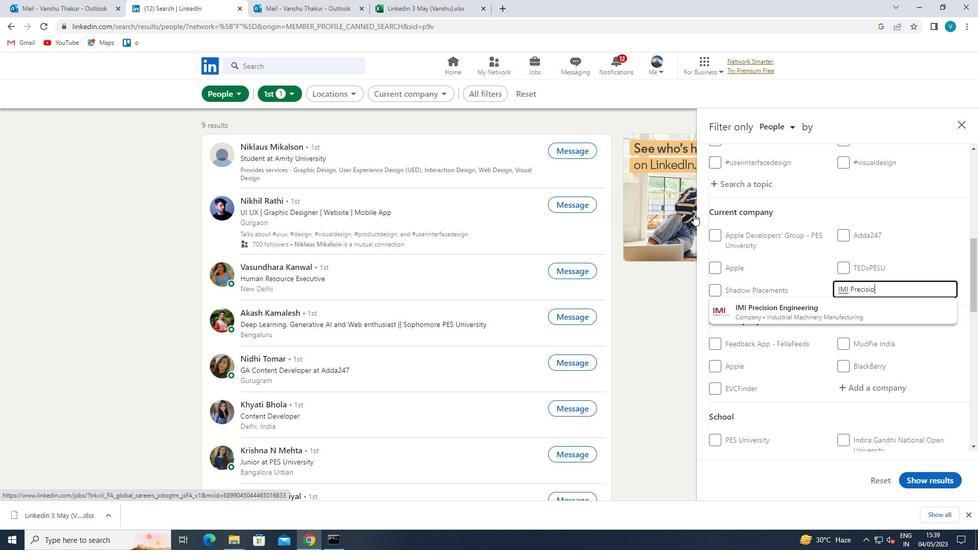 
Action: Mouse moved to (839, 299)
Screenshot: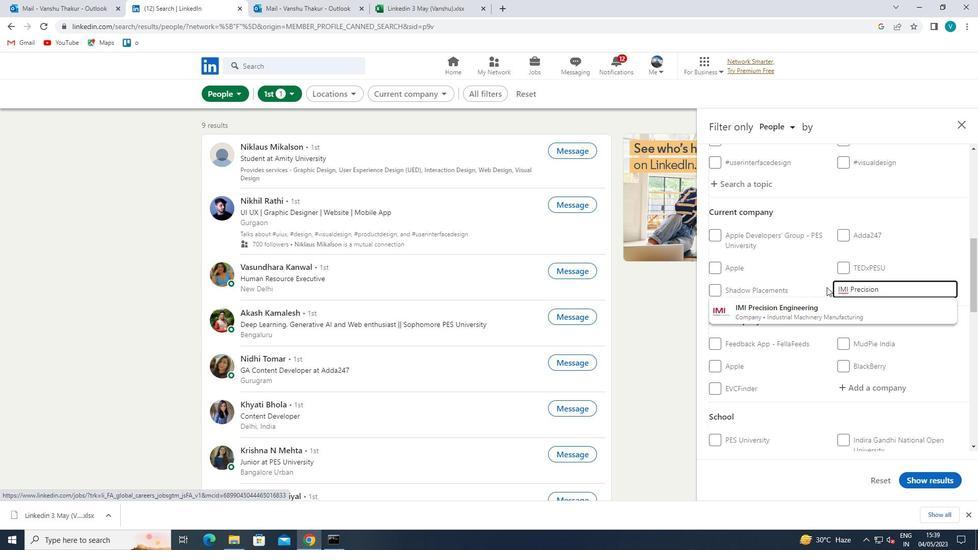 
Action: Mouse pressed left at (839, 299)
Screenshot: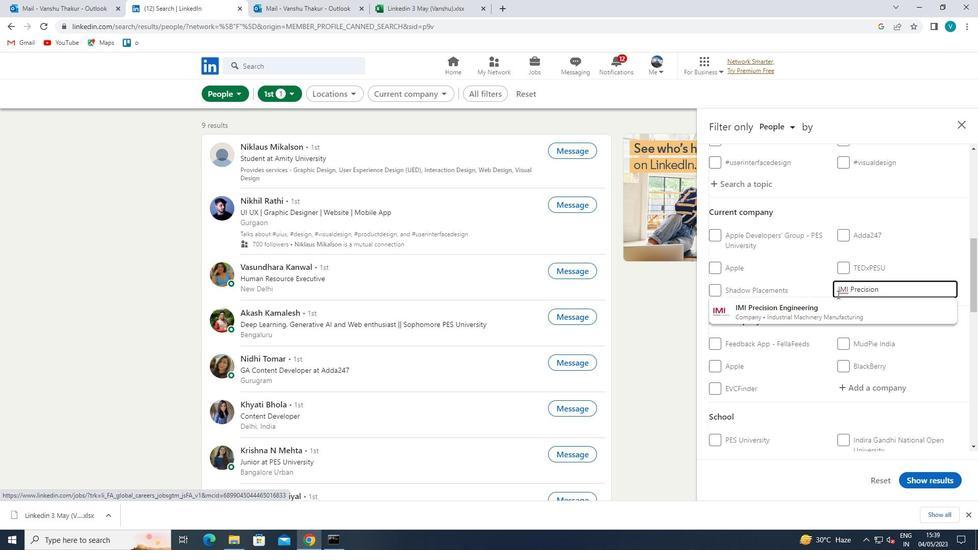 
Action: Mouse moved to (841, 300)
Screenshot: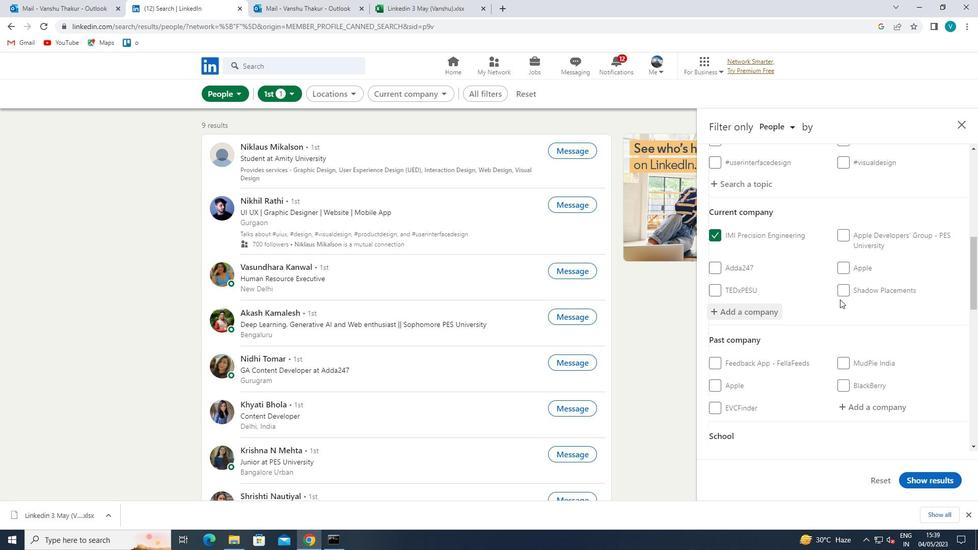 
Action: Mouse scrolled (841, 299) with delta (0, 0)
Screenshot: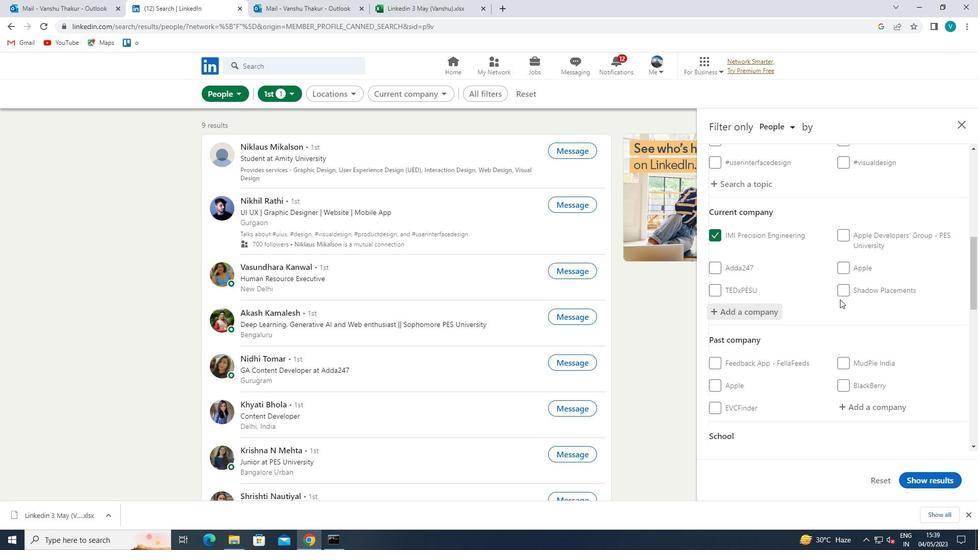 
Action: Mouse scrolled (841, 299) with delta (0, 0)
Screenshot: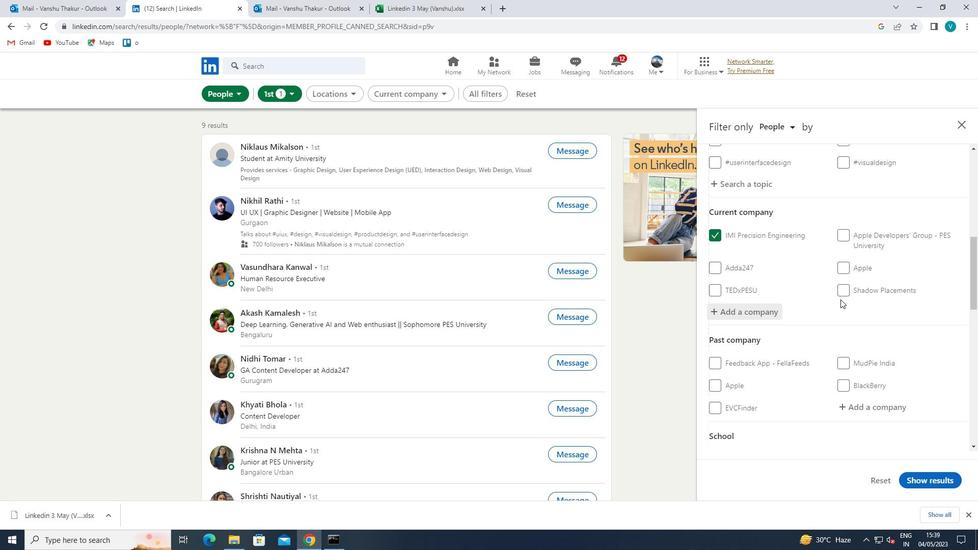 
Action: Mouse moved to (841, 300)
Screenshot: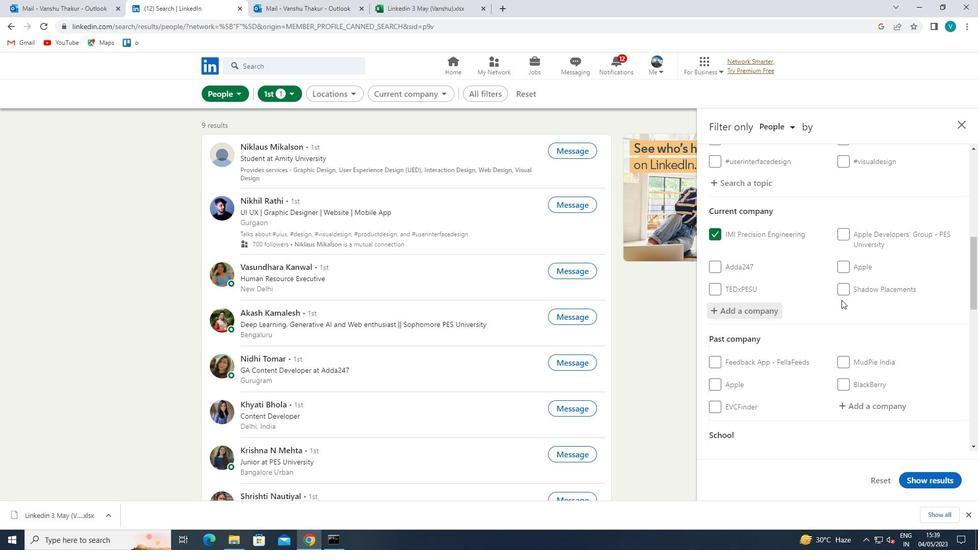 
Action: Mouse scrolled (841, 300) with delta (0, 0)
Screenshot: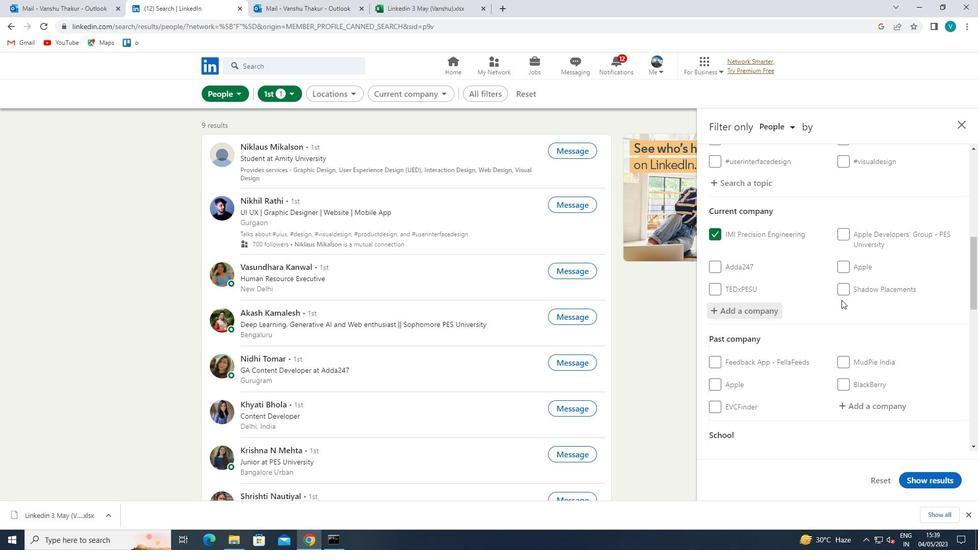 
Action: Mouse moved to (842, 303)
Screenshot: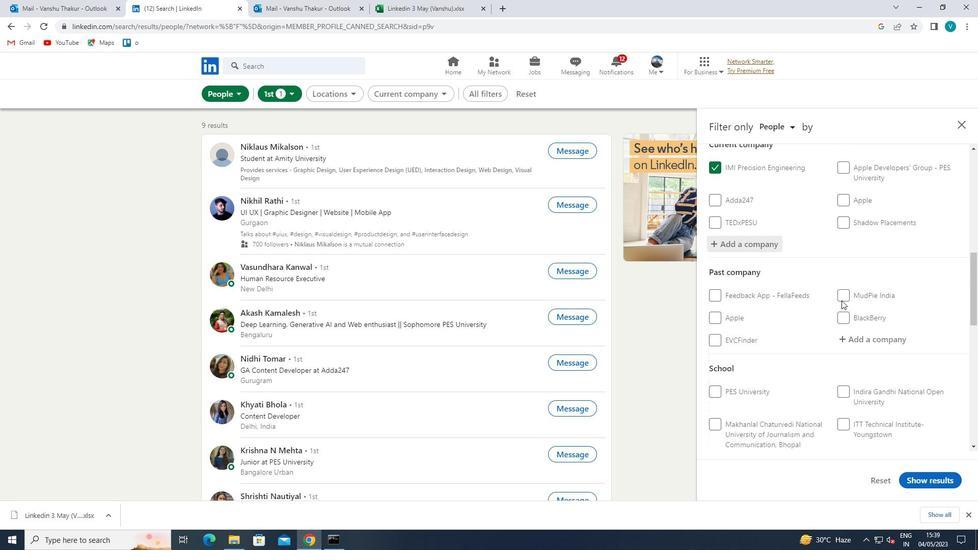 
Action: Mouse scrolled (842, 302) with delta (0, 0)
Screenshot: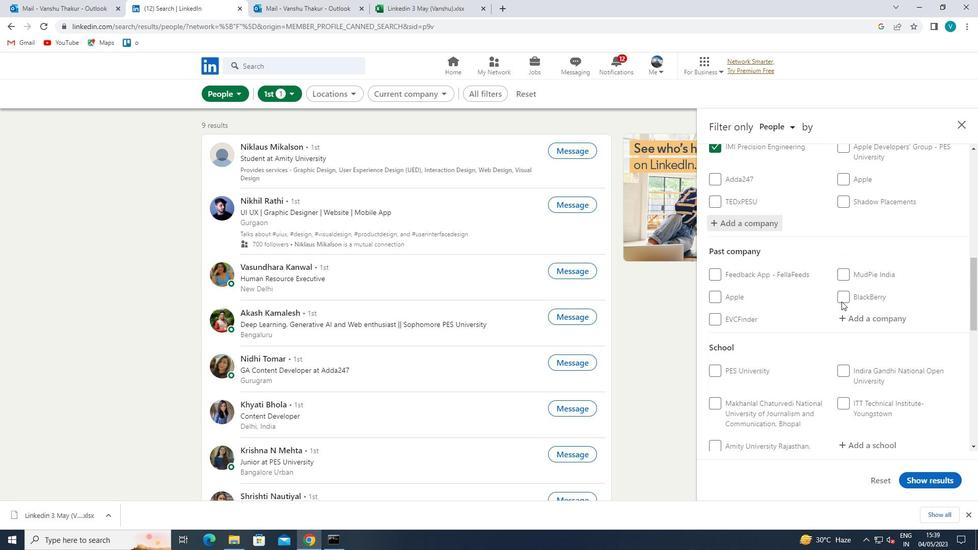 
Action: Mouse moved to (860, 330)
Screenshot: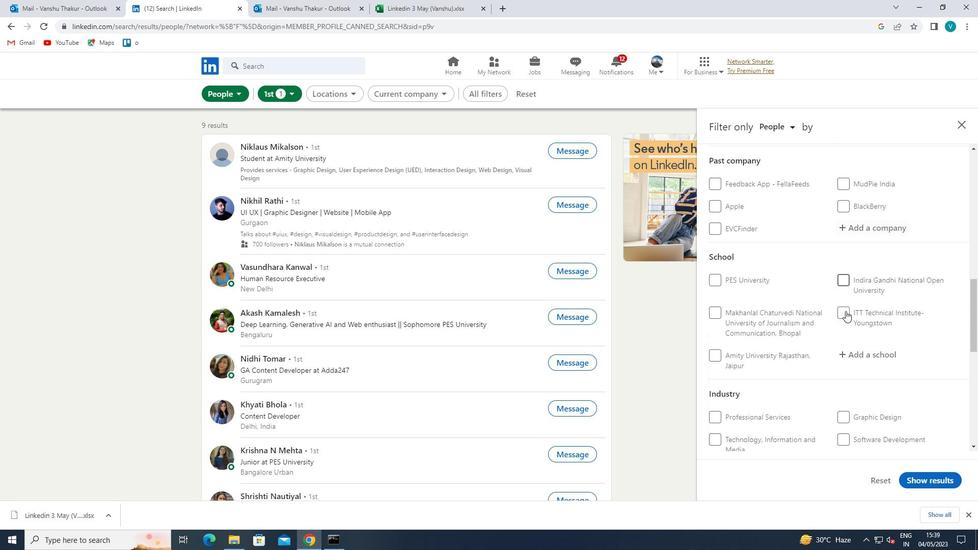 
Action: Mouse pressed left at (860, 330)
Screenshot: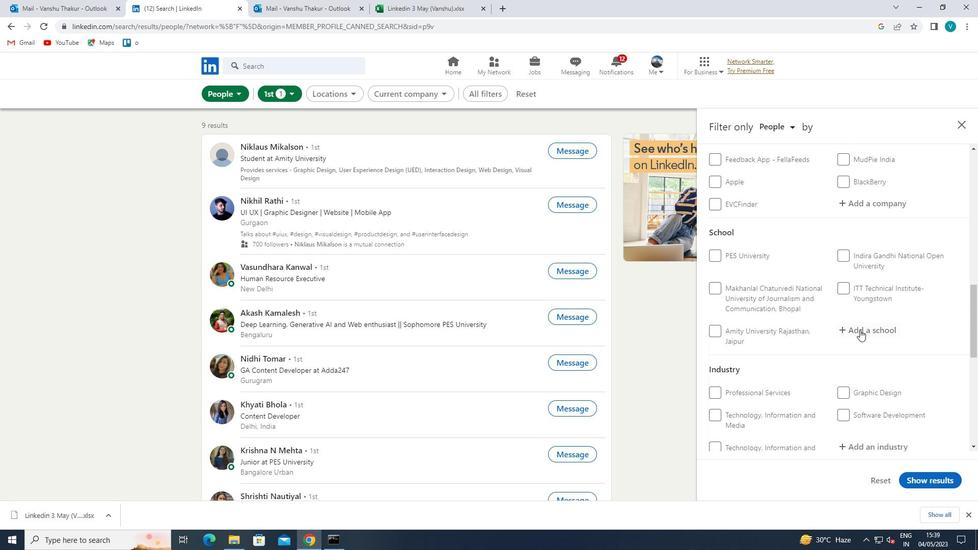
Action: Mouse moved to (728, 254)
Screenshot: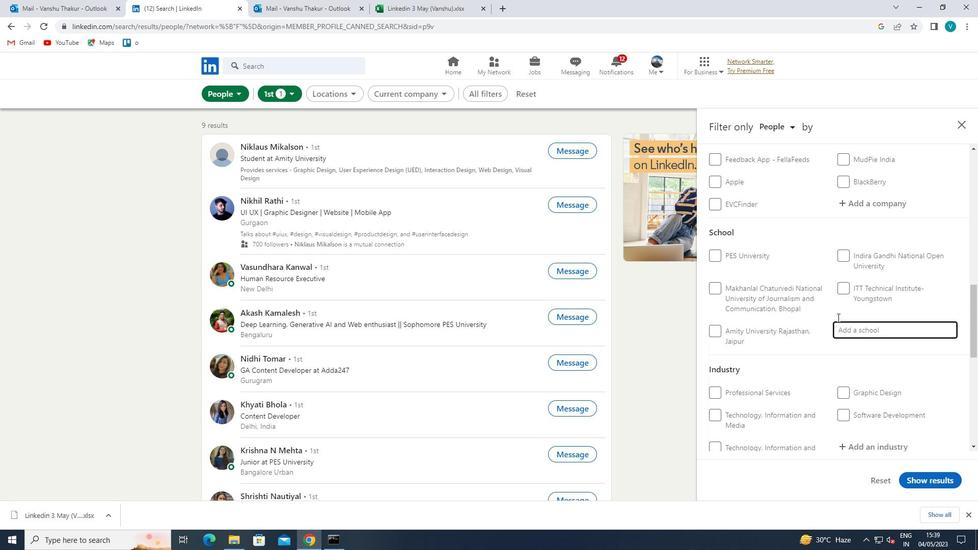 
Action: Key pressed <Key.shift>AWADES
Screenshot: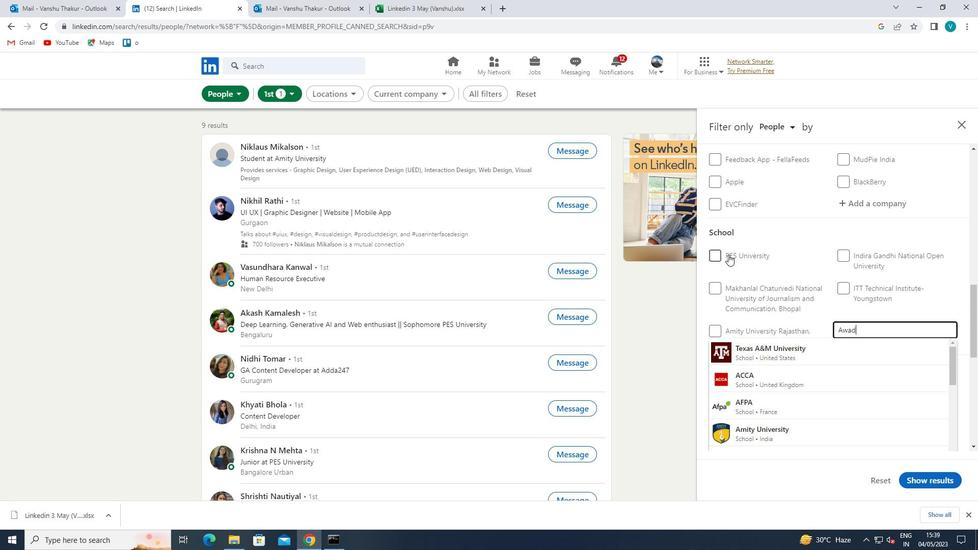 
Action: Mouse moved to (787, 355)
Screenshot: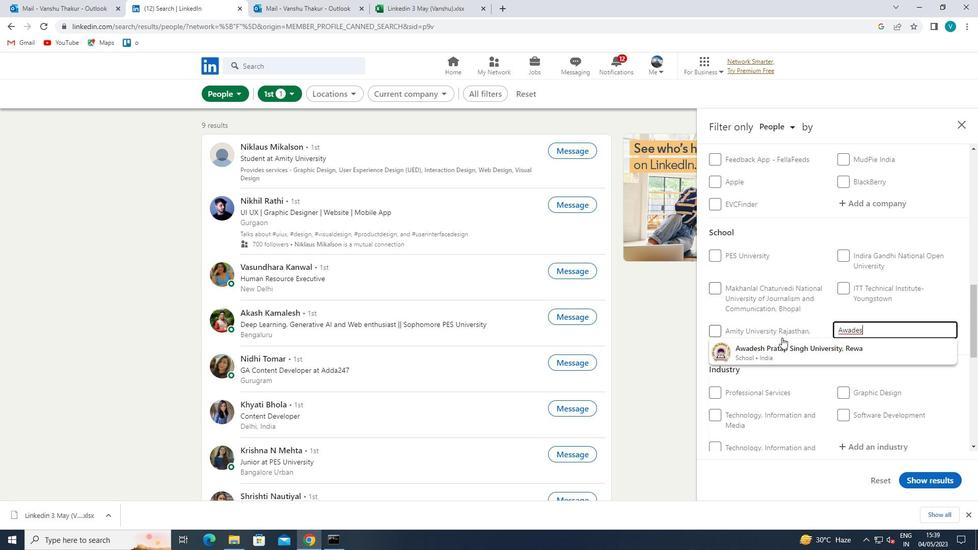 
Action: Mouse pressed left at (787, 355)
Screenshot: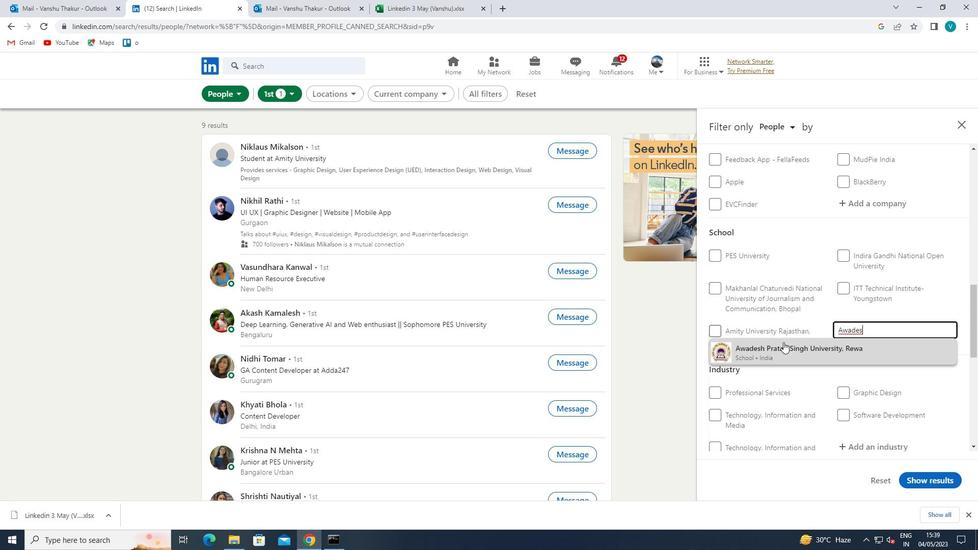 
Action: Mouse moved to (809, 335)
Screenshot: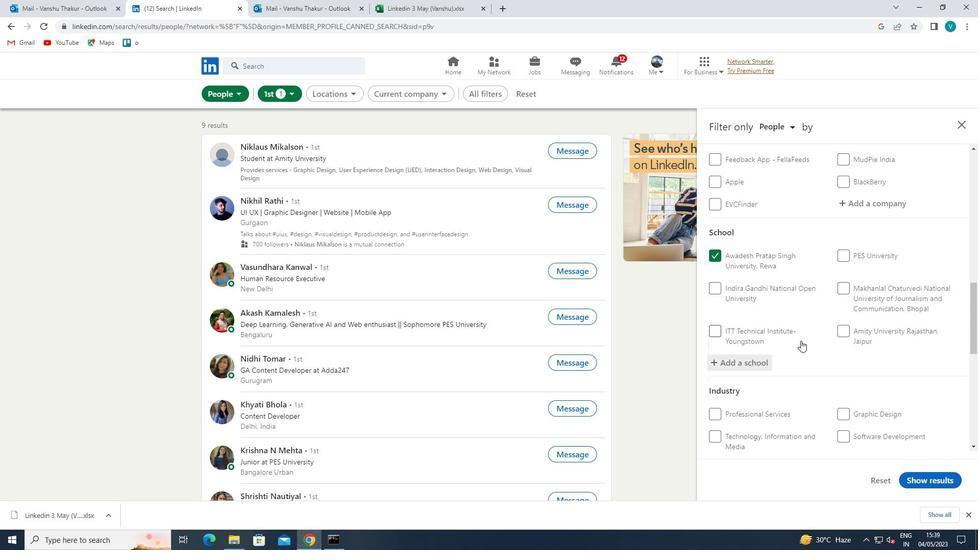 
Action: Mouse scrolled (809, 334) with delta (0, 0)
Screenshot: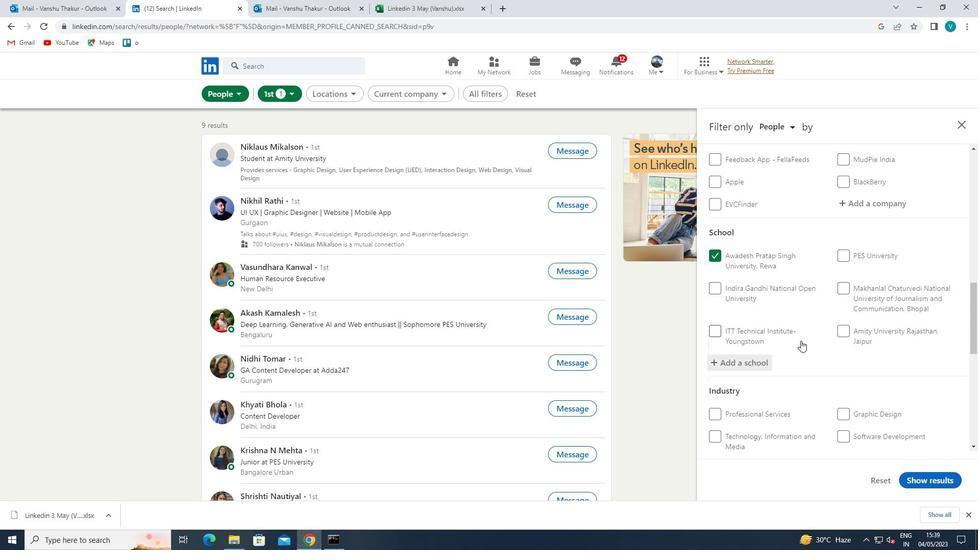 
Action: Mouse moved to (811, 334)
Screenshot: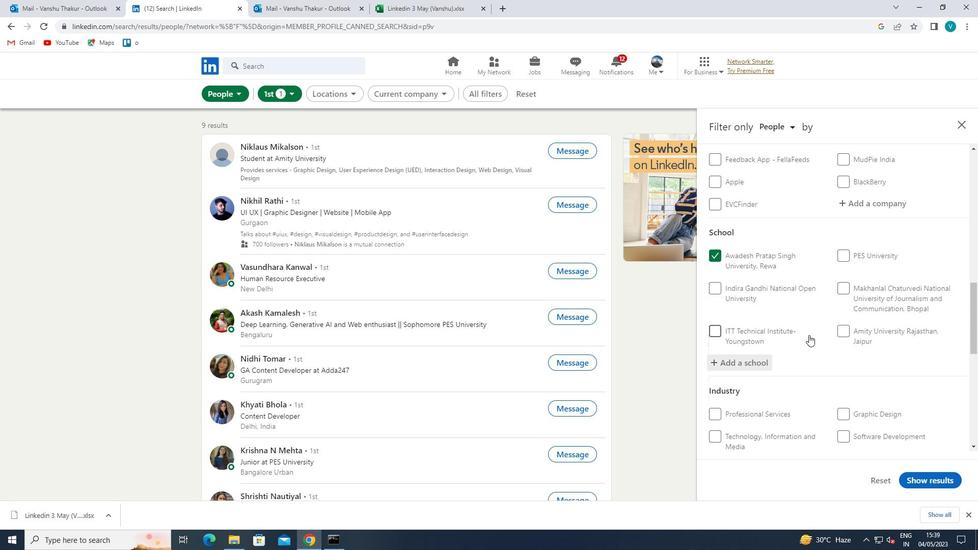 
Action: Mouse scrolled (811, 333) with delta (0, 0)
Screenshot: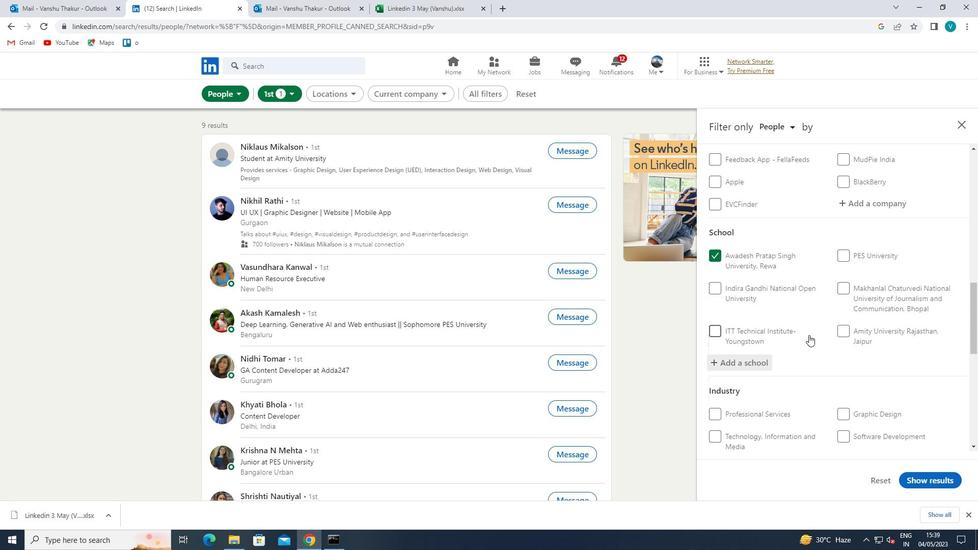 
Action: Mouse moved to (814, 333)
Screenshot: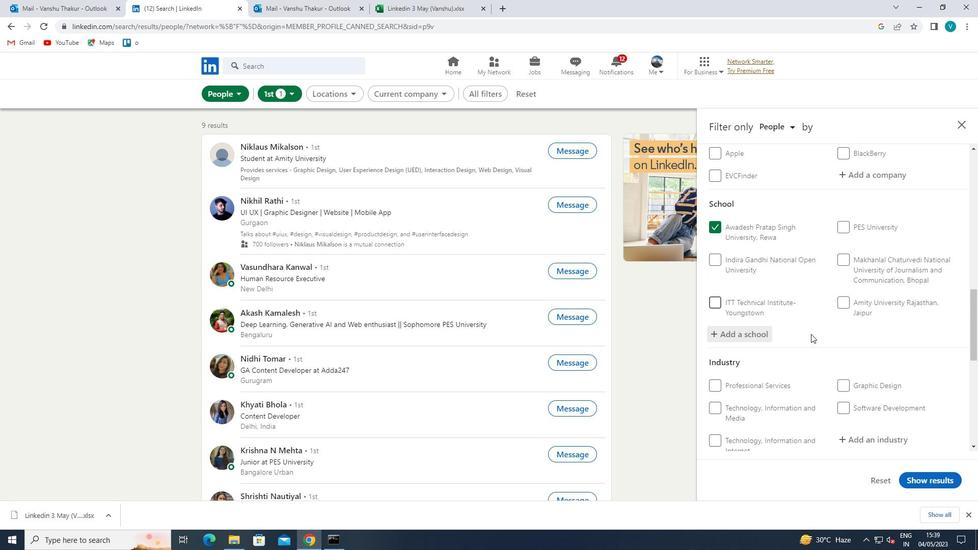 
Action: Mouse scrolled (814, 332) with delta (0, 0)
Screenshot: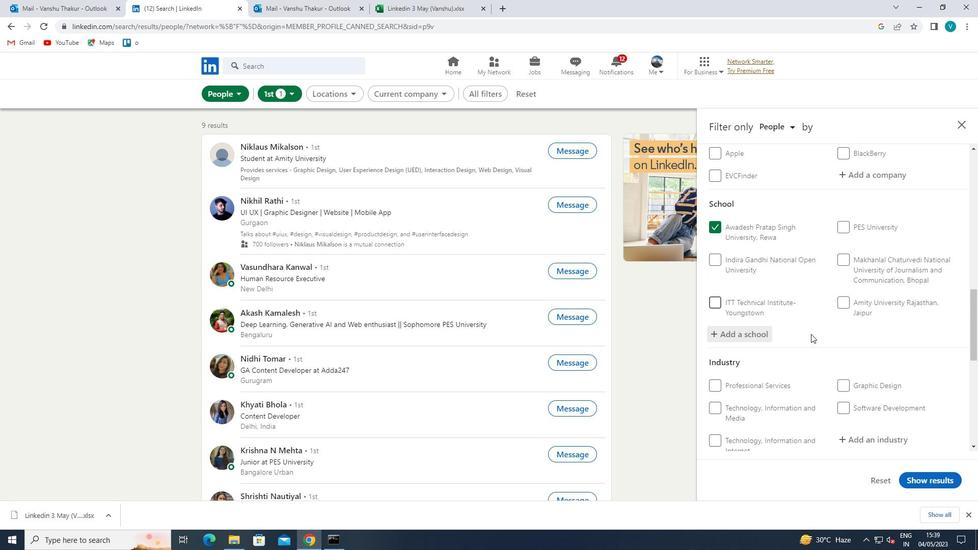 
Action: Mouse moved to (862, 309)
Screenshot: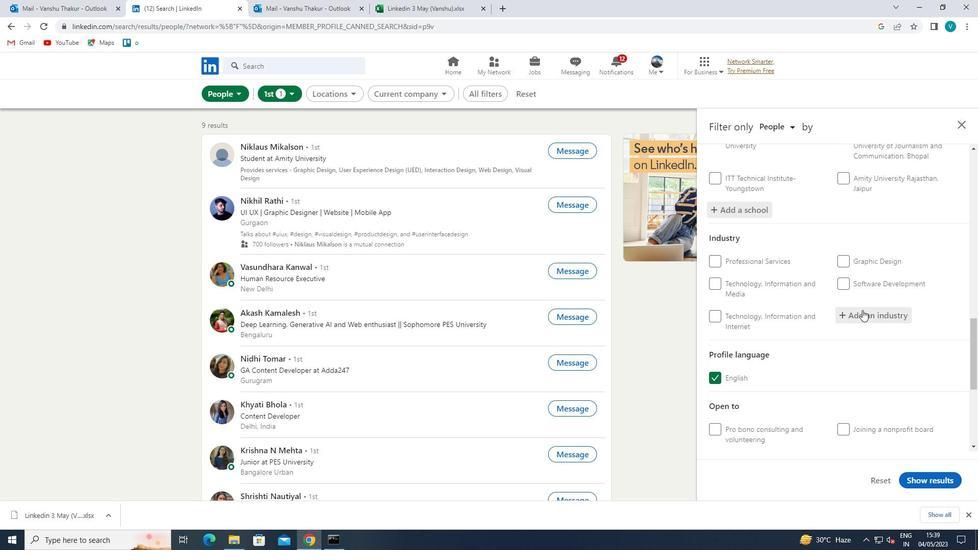 
Action: Mouse scrolled (862, 310) with delta (0, 0)
Screenshot: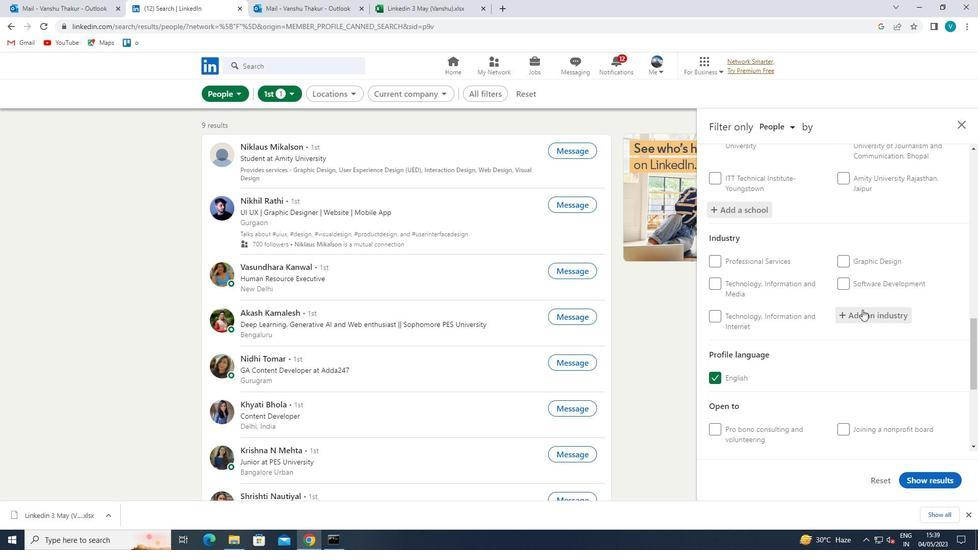 
Action: Mouse scrolled (862, 310) with delta (0, 0)
Screenshot: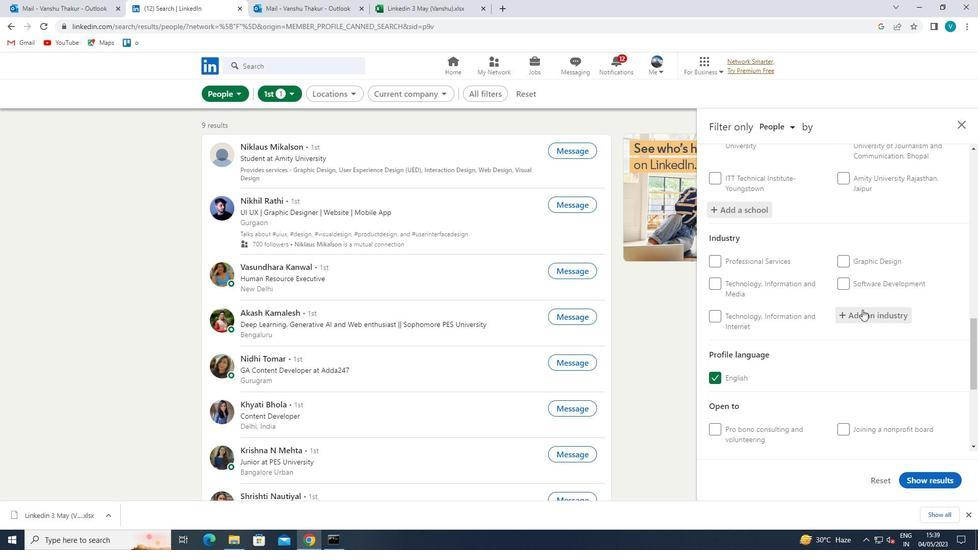 
Action: Mouse scrolled (862, 309) with delta (0, 0)
Screenshot: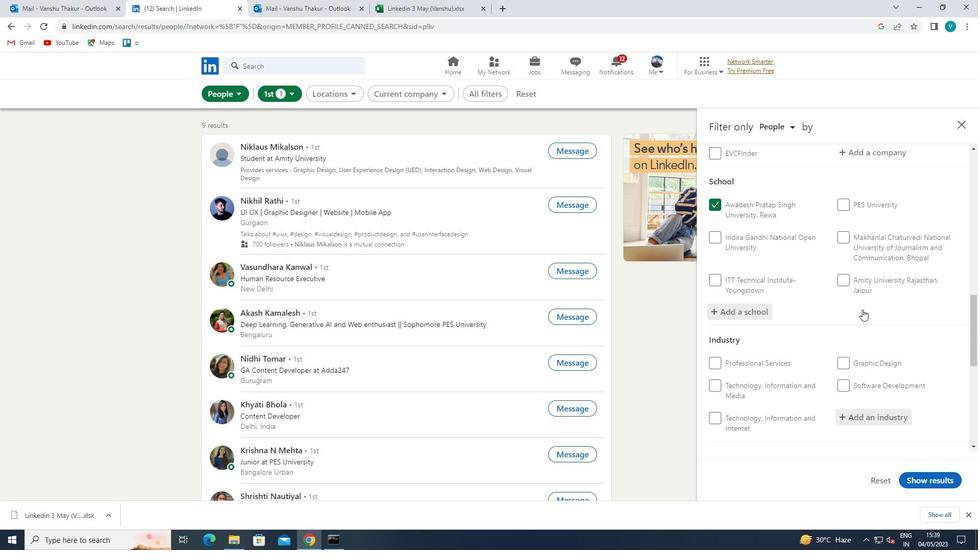 
Action: Mouse scrolled (862, 309) with delta (0, 0)
Screenshot: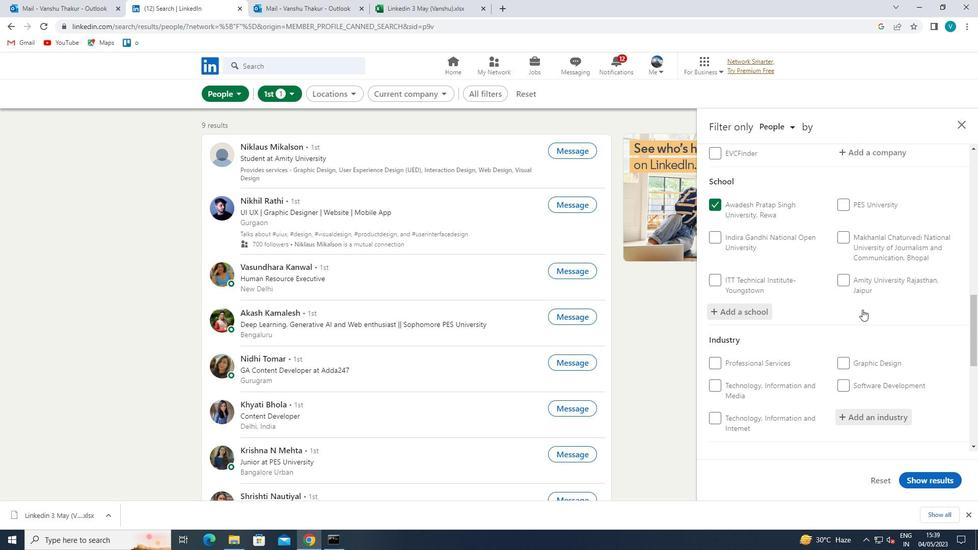 
Action: Mouse pressed left at (862, 309)
Screenshot: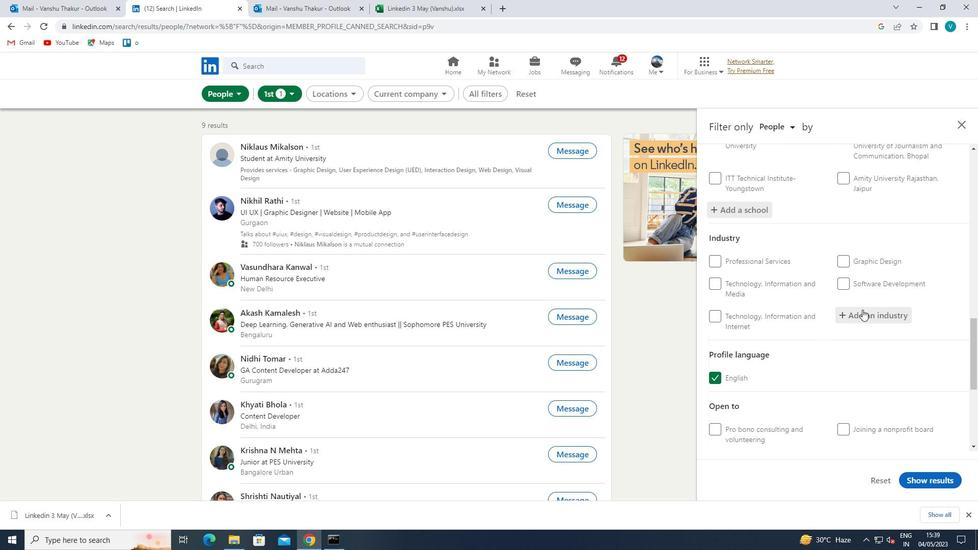 
Action: Mouse moved to (691, 210)
Screenshot: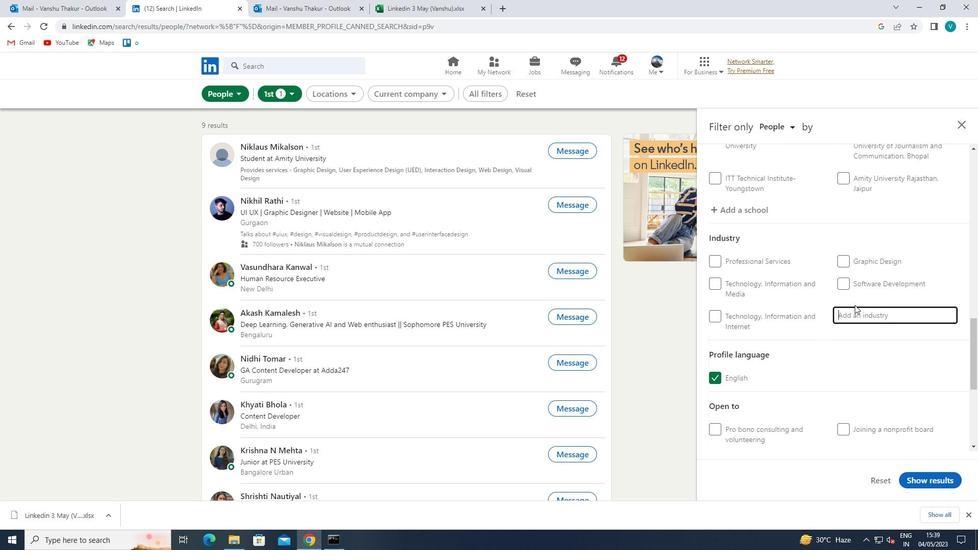 
Action: Key pressed <Key.shift>WHOLE
Screenshot: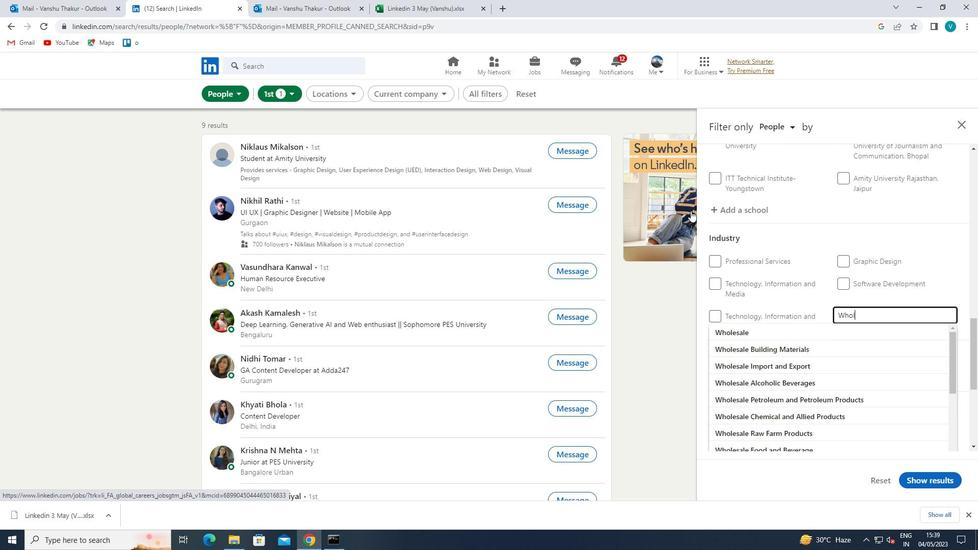 
Action: Mouse moved to (695, 205)
Screenshot: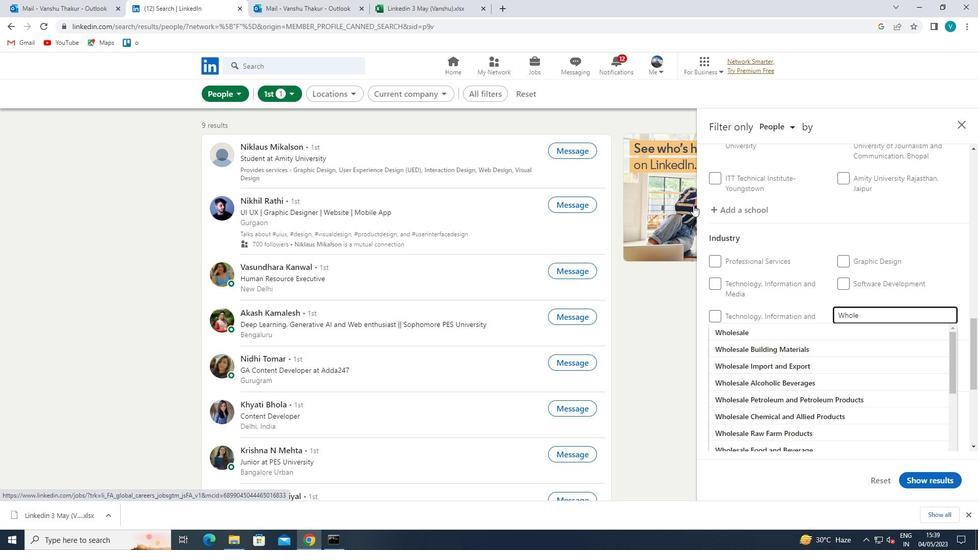 
Action: Key pressed SALE<Key.space><Key.shift>APP
Screenshot: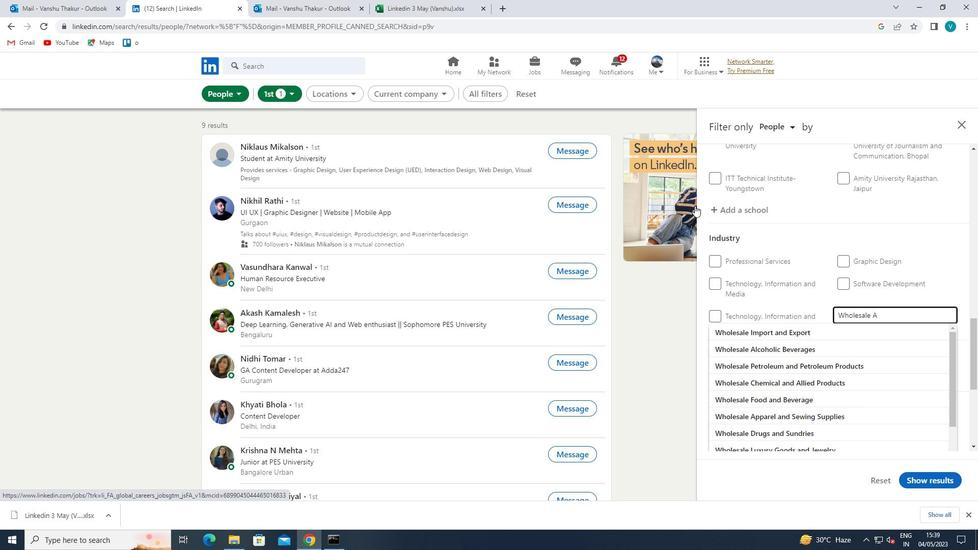 
Action: Mouse moved to (785, 334)
Screenshot: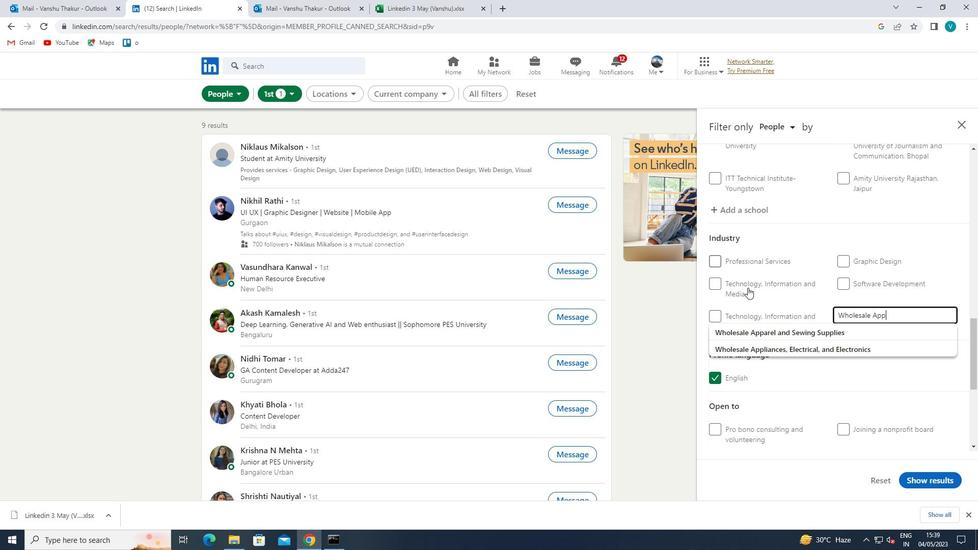 
Action: Mouse pressed left at (785, 334)
Screenshot: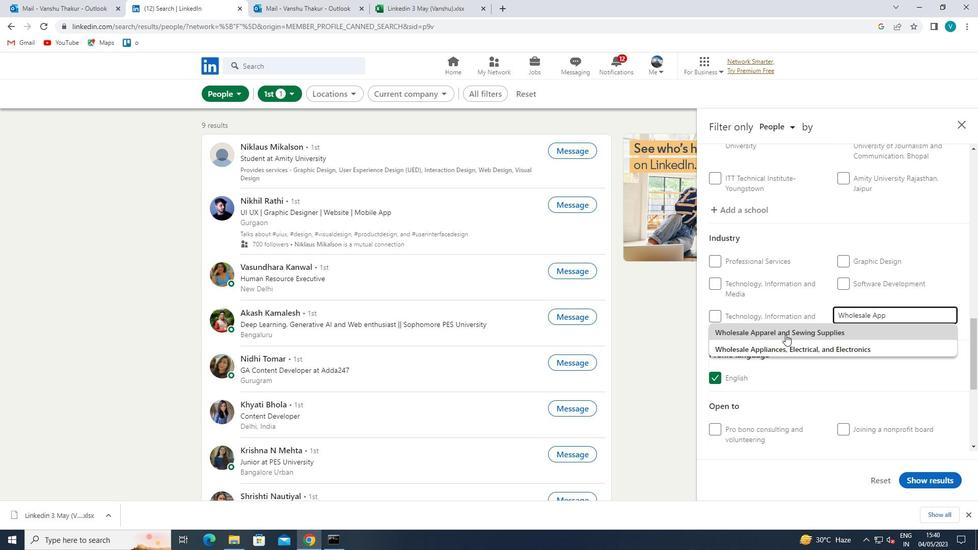 
Action: Mouse moved to (809, 337)
Screenshot: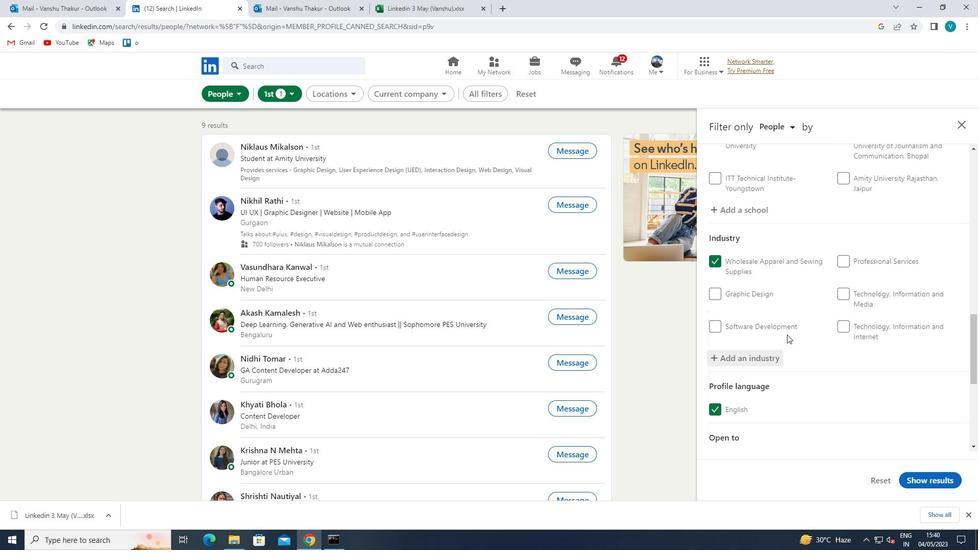 
Action: Mouse scrolled (809, 336) with delta (0, 0)
Screenshot: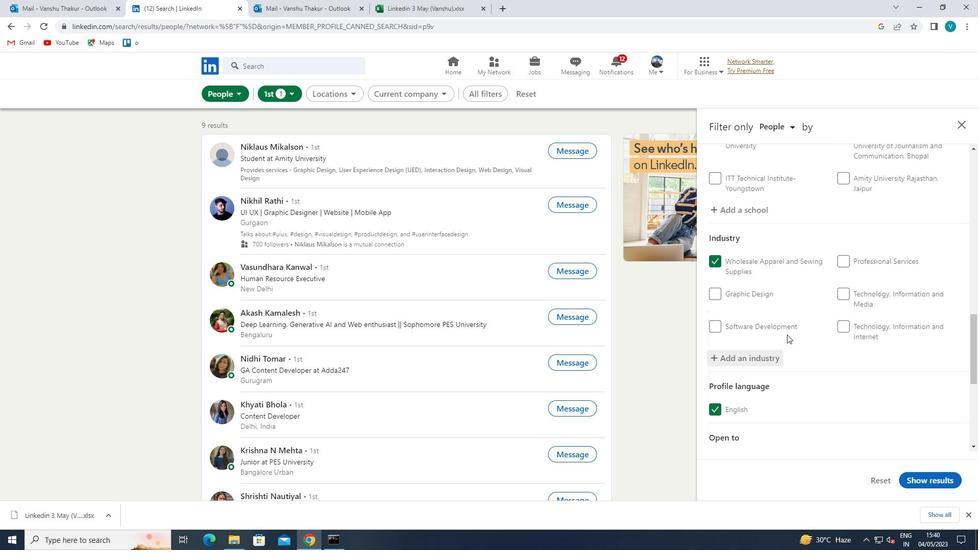 
Action: Mouse moved to (815, 337)
Screenshot: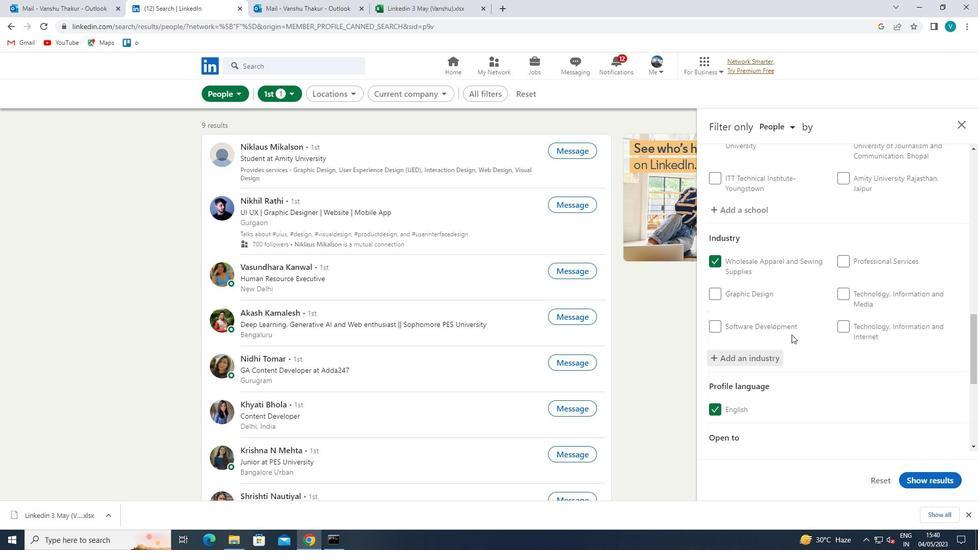 
Action: Mouse scrolled (815, 336) with delta (0, 0)
Screenshot: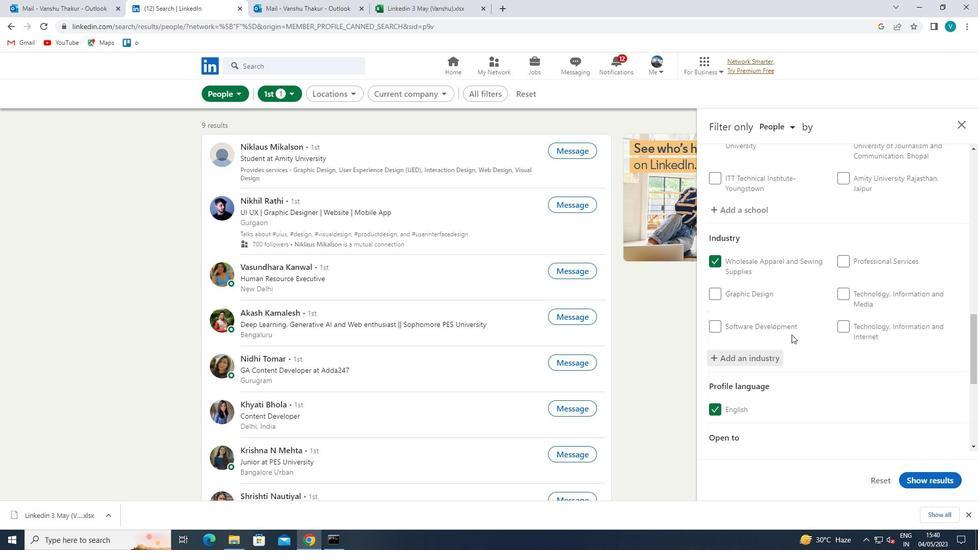 
Action: Mouse moved to (817, 337)
Screenshot: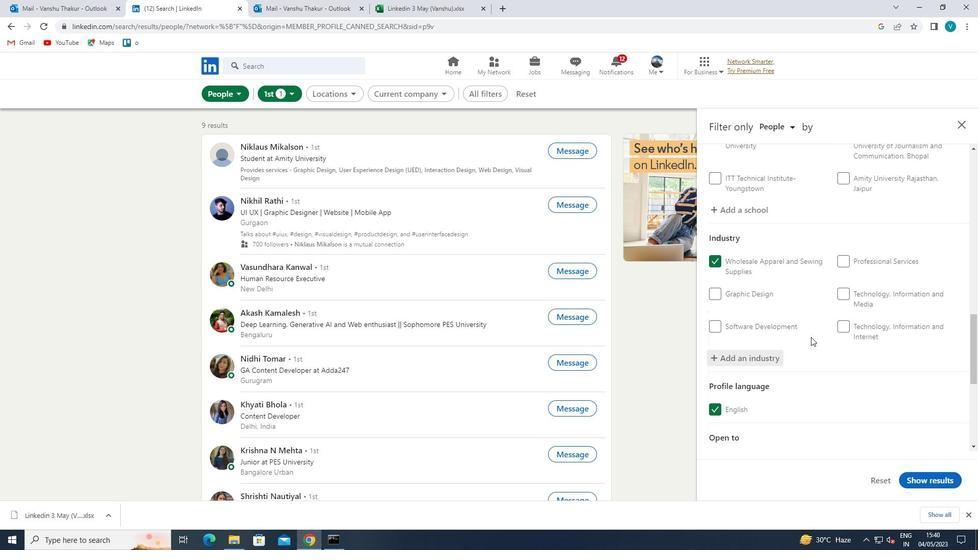 
Action: Mouse scrolled (817, 336) with delta (0, 0)
Screenshot: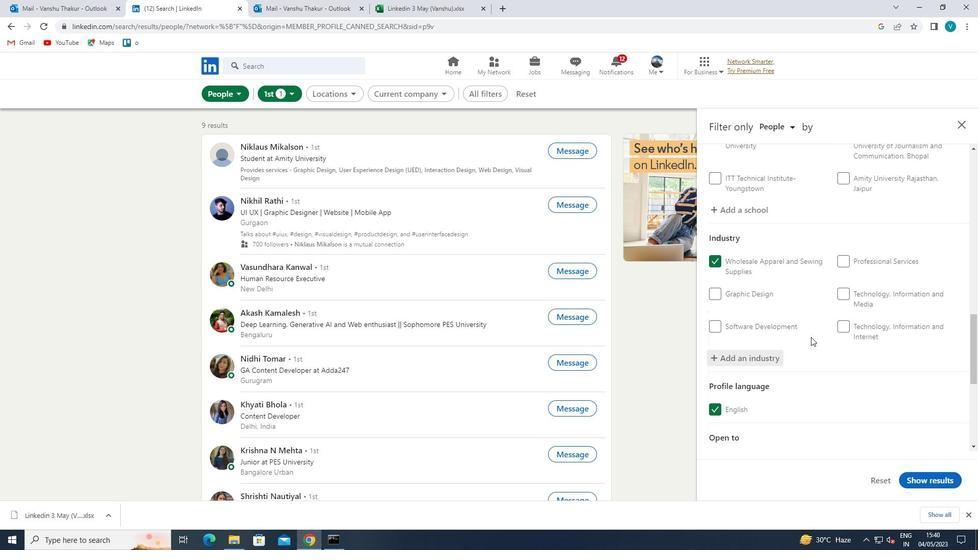 
Action: Mouse moved to (821, 338)
Screenshot: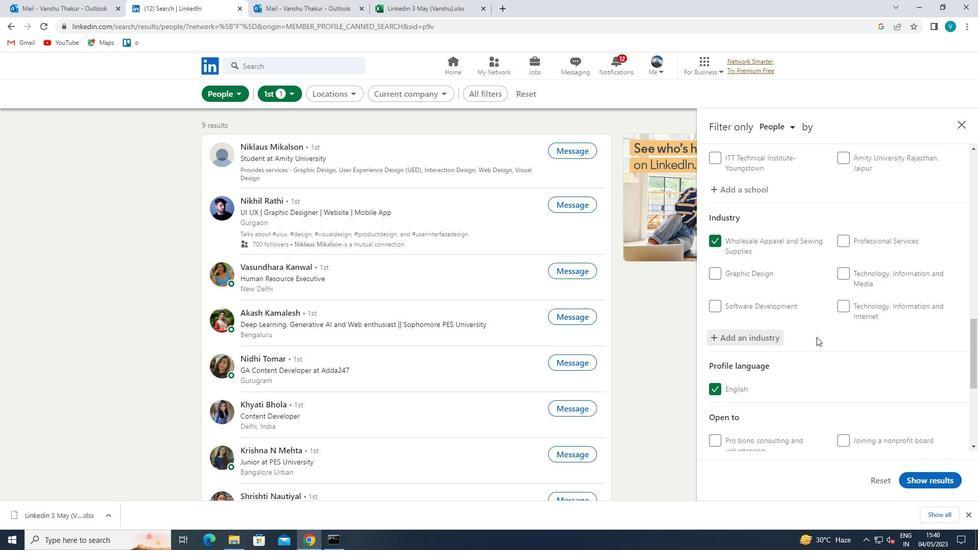 
Action: Mouse scrolled (821, 337) with delta (0, 0)
Screenshot: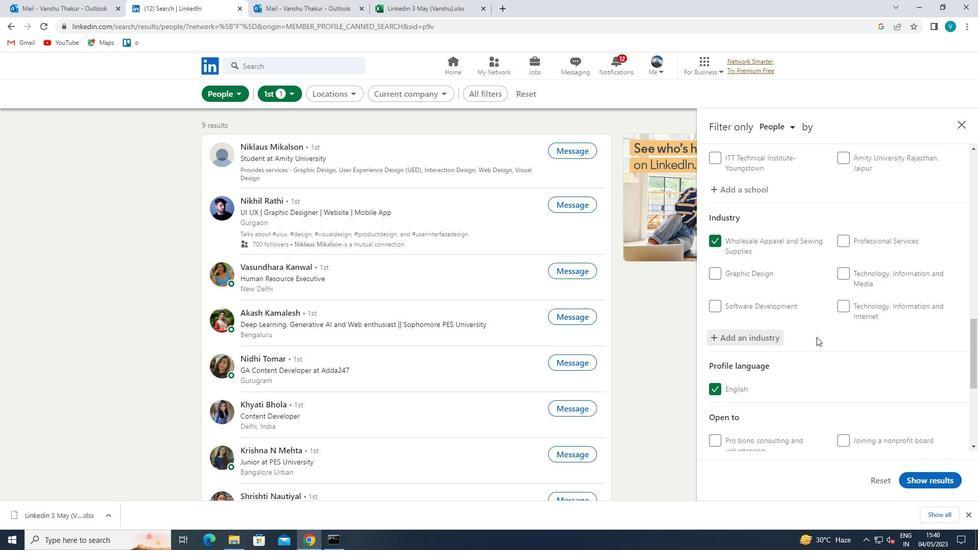 
Action: Mouse moved to (822, 338)
Screenshot: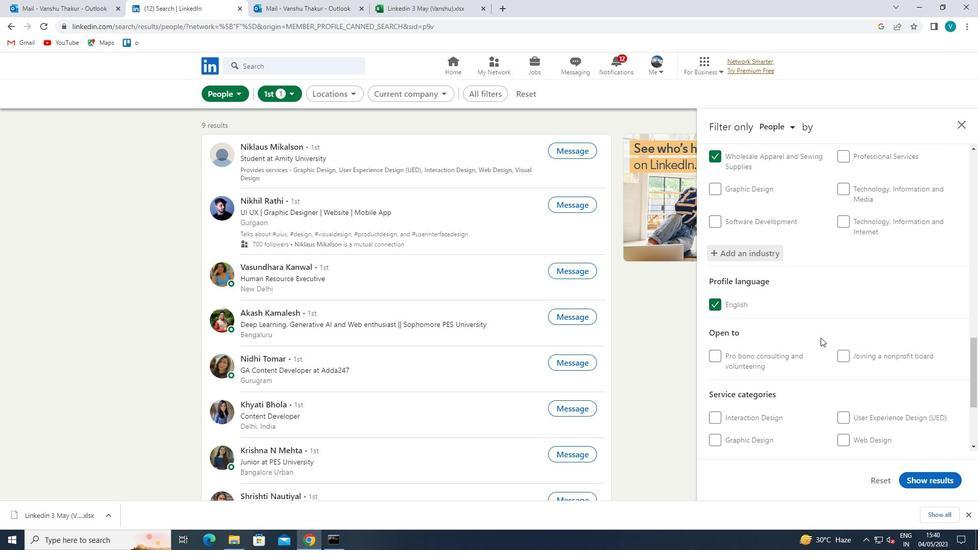 
Action: Mouse scrolled (822, 338) with delta (0, 0)
Screenshot: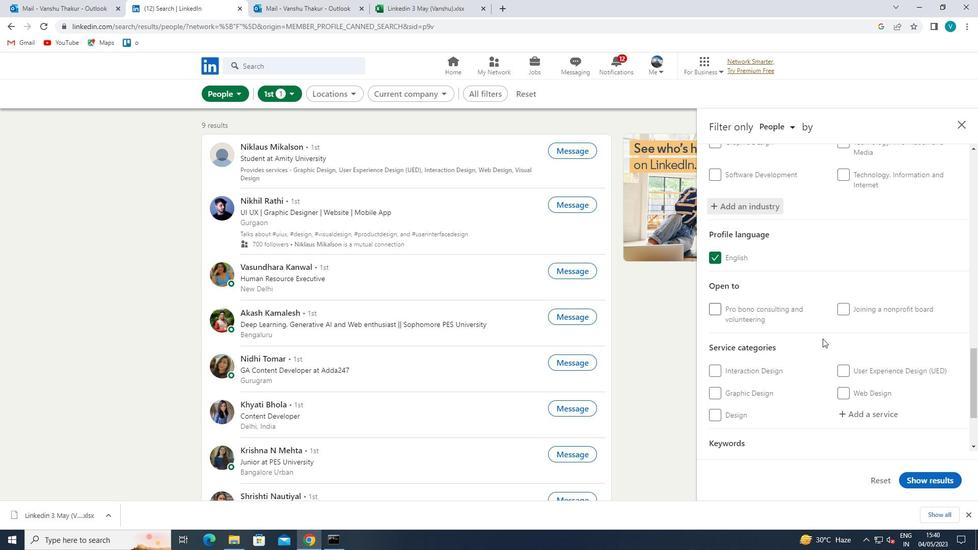 
Action: Mouse moved to (890, 306)
Screenshot: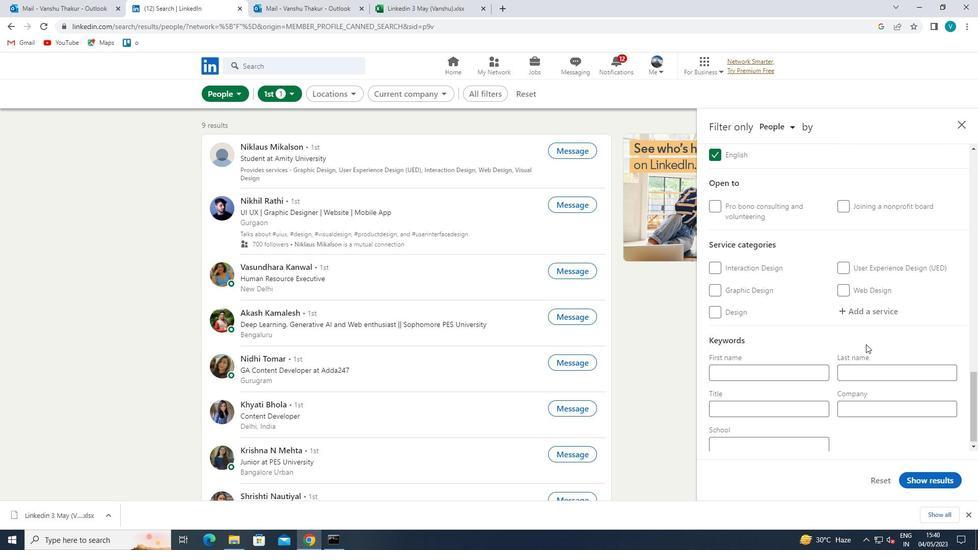 
Action: Mouse pressed left at (890, 306)
Screenshot: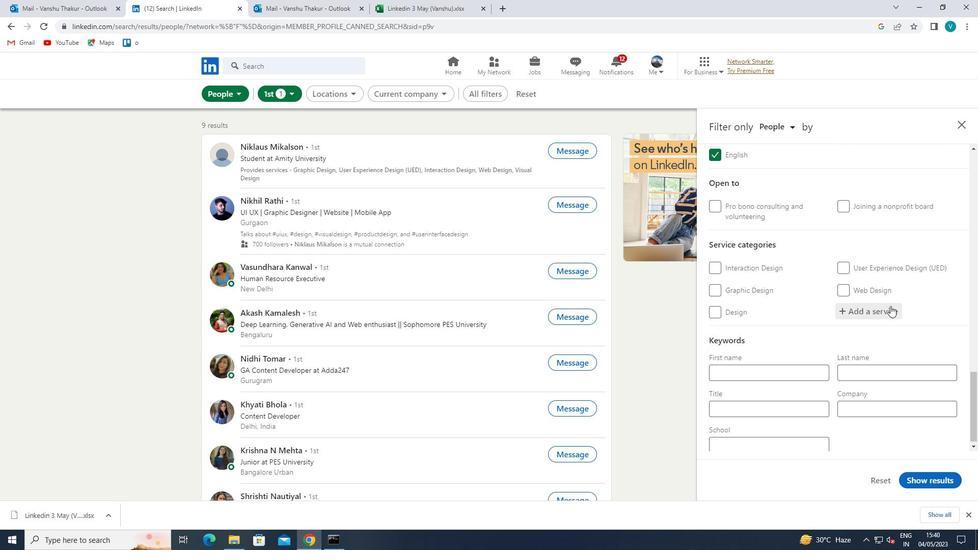 
Action: Key pressed <Key.shift>MANAGEMENT<Key.space>
Screenshot: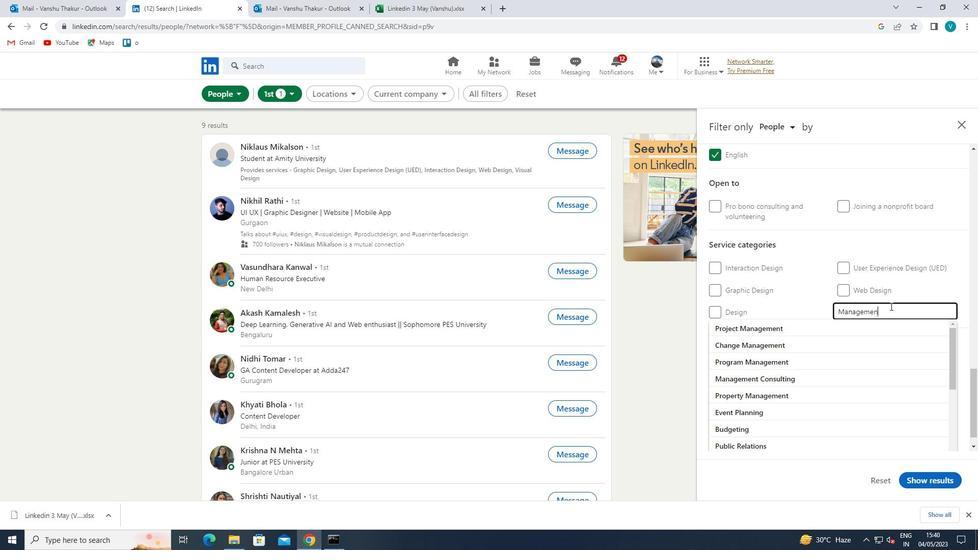 
Action: Mouse moved to (817, 306)
Screenshot: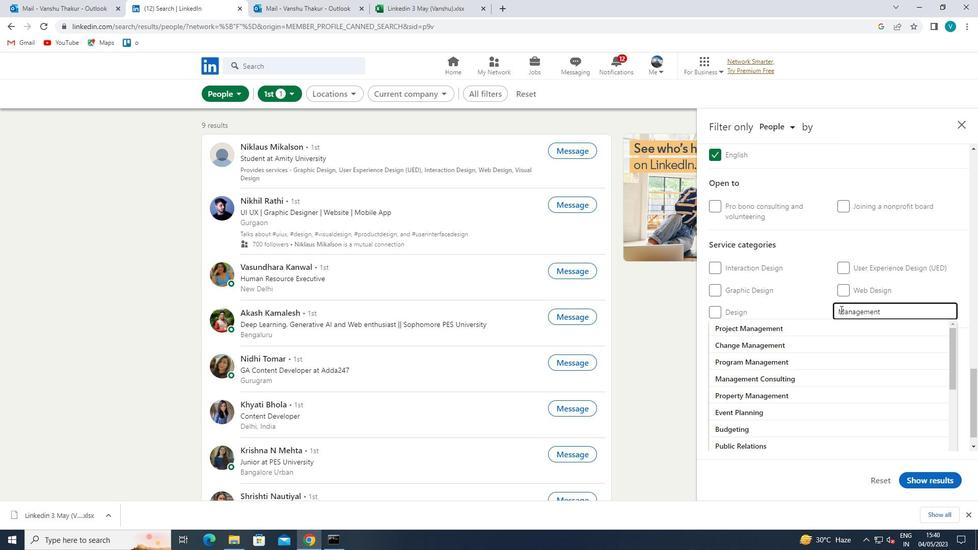 
Action: Mouse pressed left at (817, 306)
Screenshot: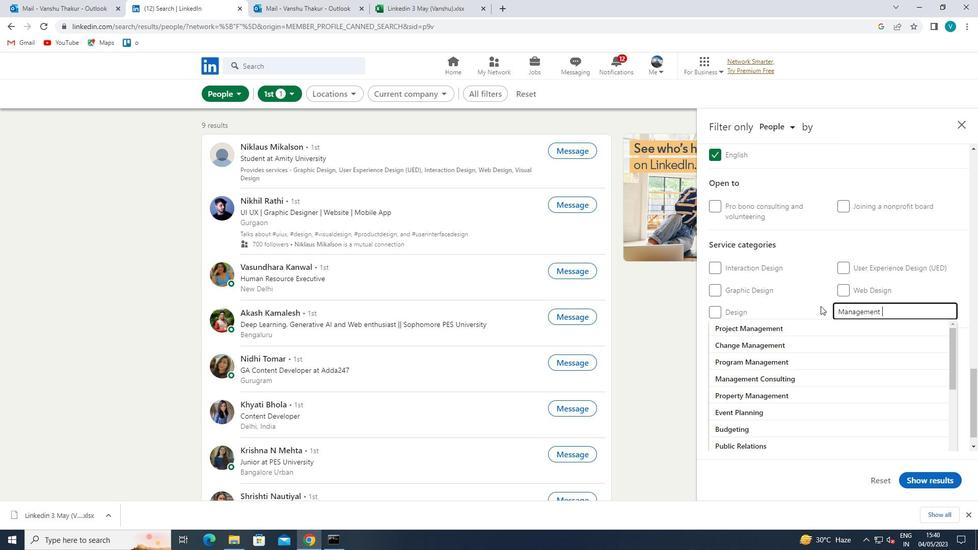 
Action: Mouse moved to (819, 306)
Screenshot: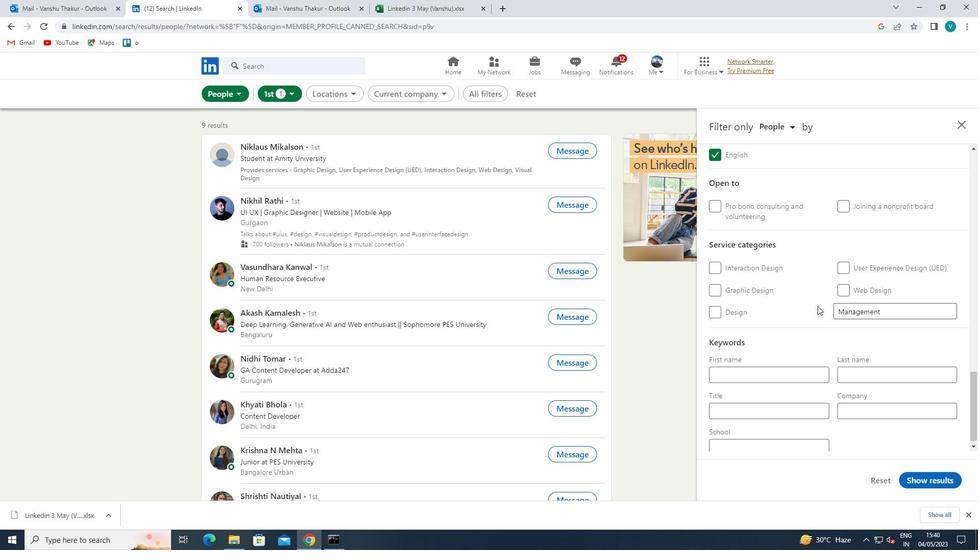 
Action: Mouse scrolled (819, 305) with delta (0, 0)
Screenshot: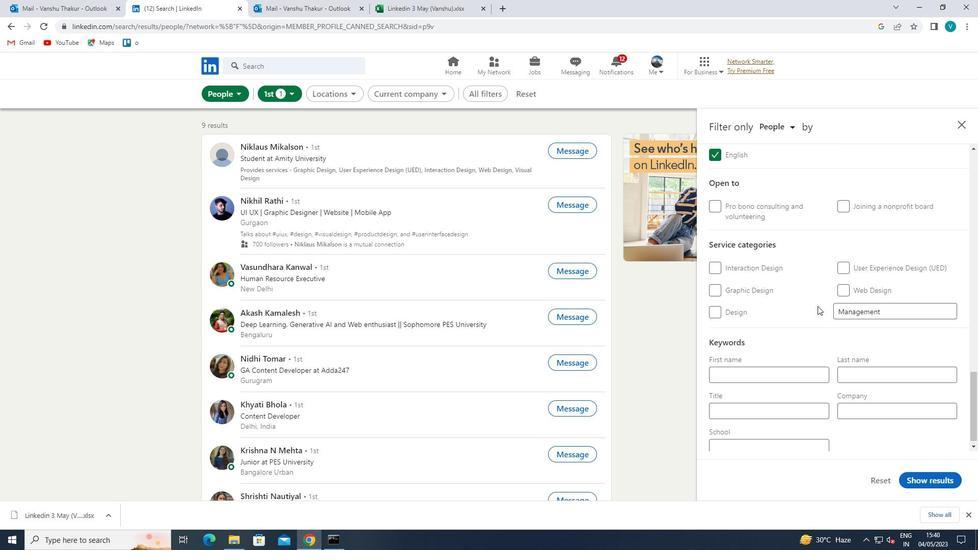 
Action: Mouse moved to (820, 307)
Screenshot: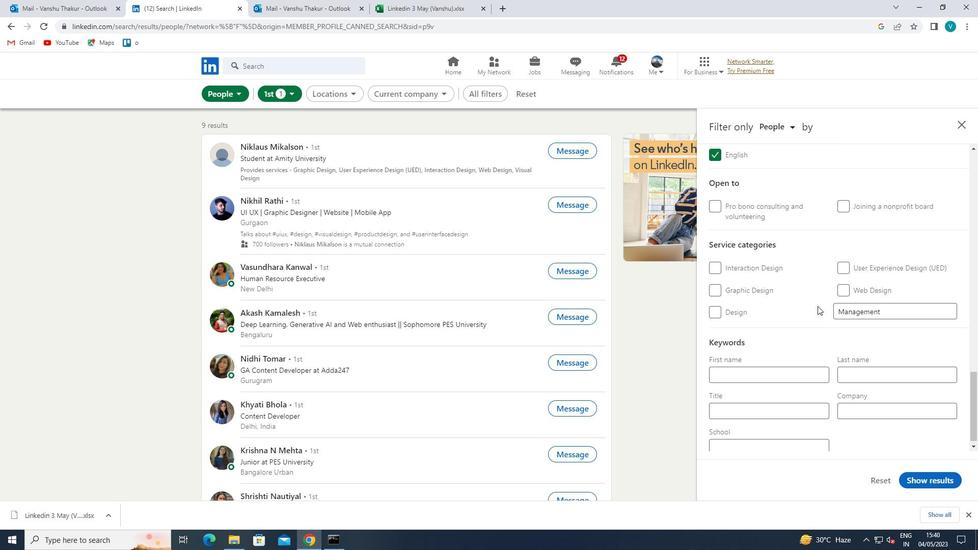 
Action: Mouse scrolled (820, 307) with delta (0, 0)
Screenshot: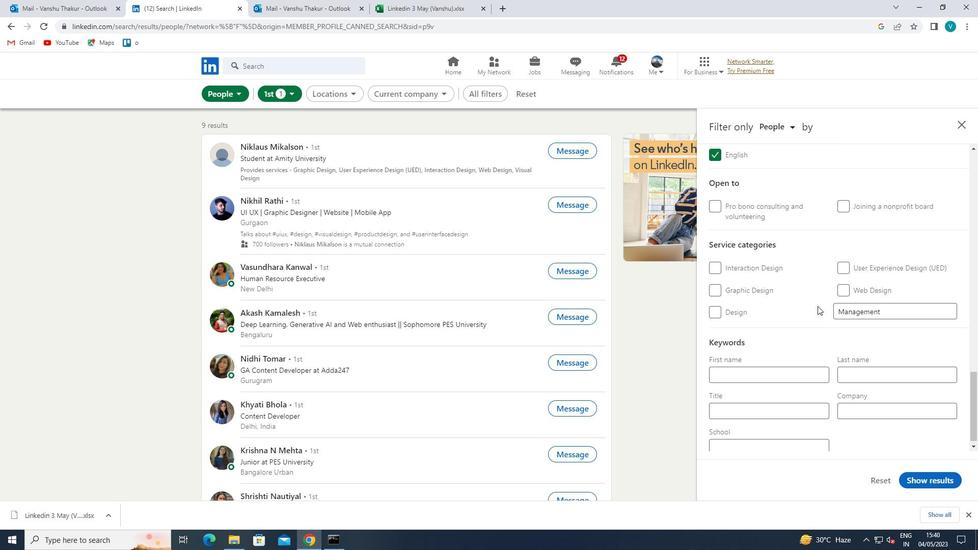 
Action: Mouse moved to (790, 402)
Screenshot: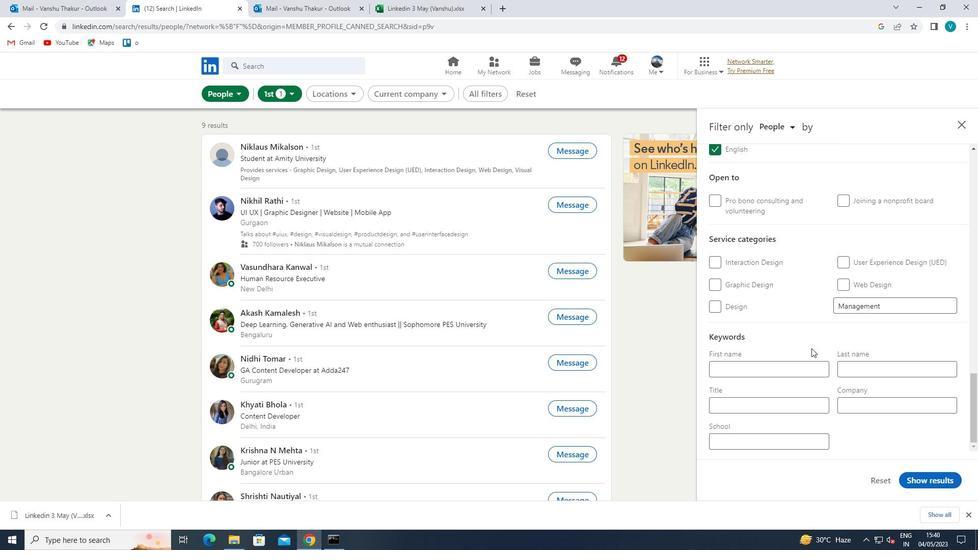 
Action: Mouse pressed left at (790, 402)
Screenshot: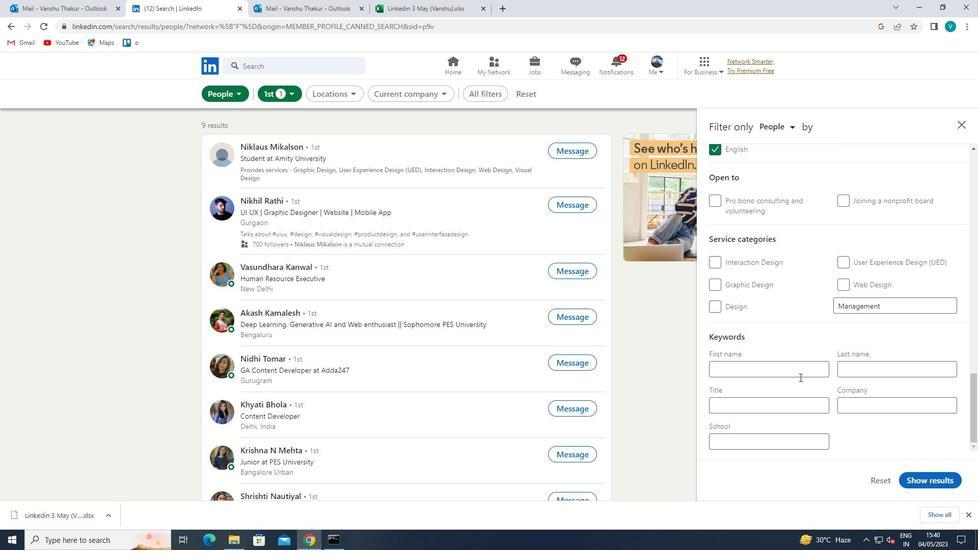 
Action: Mouse moved to (758, 386)
Screenshot: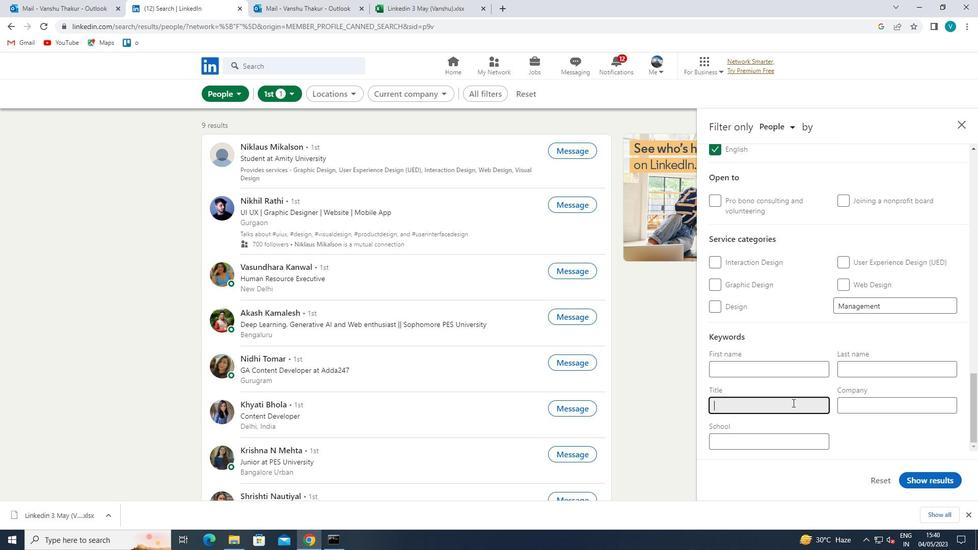
Action: Key pressed <Key.shift>BOARD<Key.space>OF<Key.space><Key.shift>DIRECTORS
Screenshot: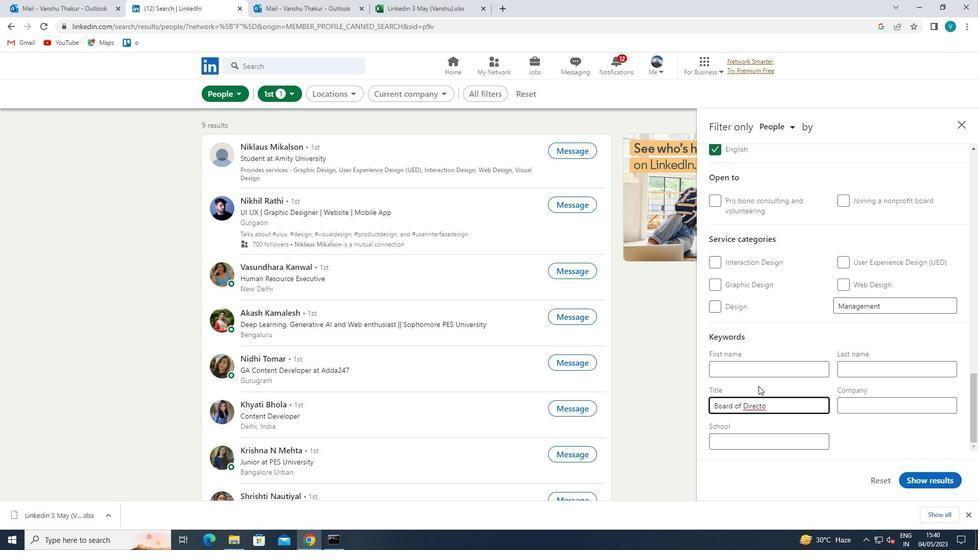 
Action: Mouse moved to (942, 476)
Screenshot: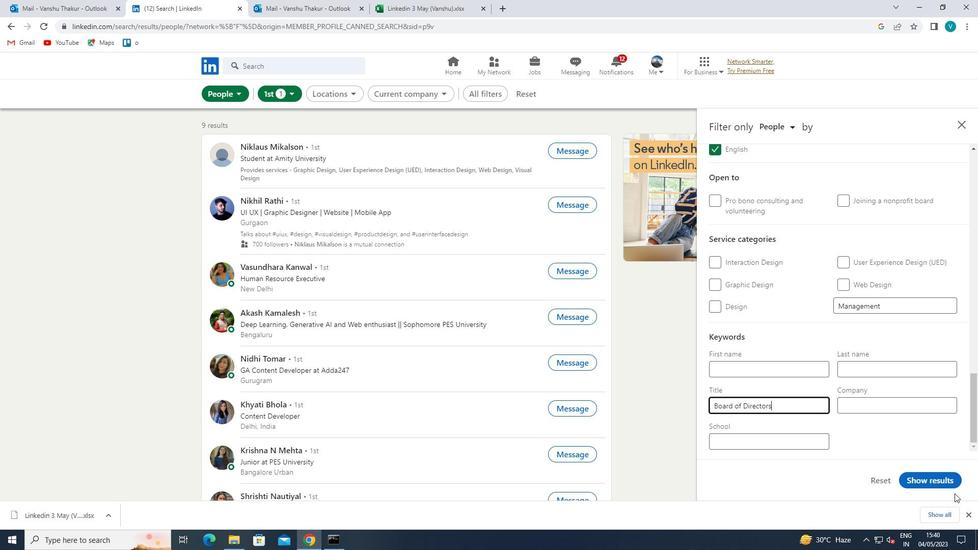 
Action: Mouse pressed left at (942, 476)
Screenshot: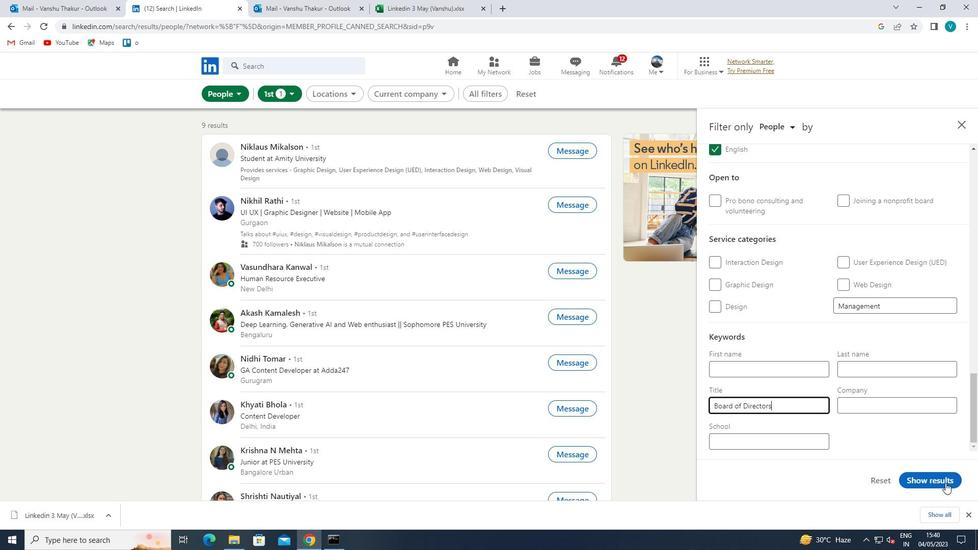 
